 Task: Look for space in Songling, China from 12th June, 2023 to 15th June, 2023 for 2 adults in price range Rs.10000 to Rs.15000. Place can be entire place with 1  bedroom having 1 bed and 1 bathroom. Property type can be house, flat, guest house, hotel. Booking option can be shelf check-in. Required host language is Chinese (Simplified).
Action: Mouse moved to (621, 80)
Screenshot: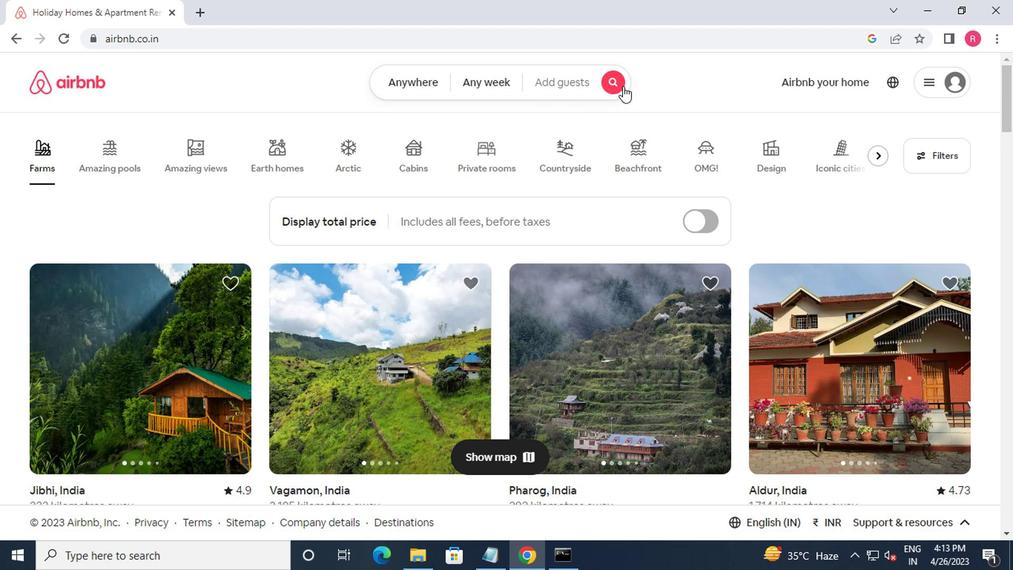 
Action: Mouse pressed left at (621, 80)
Screenshot: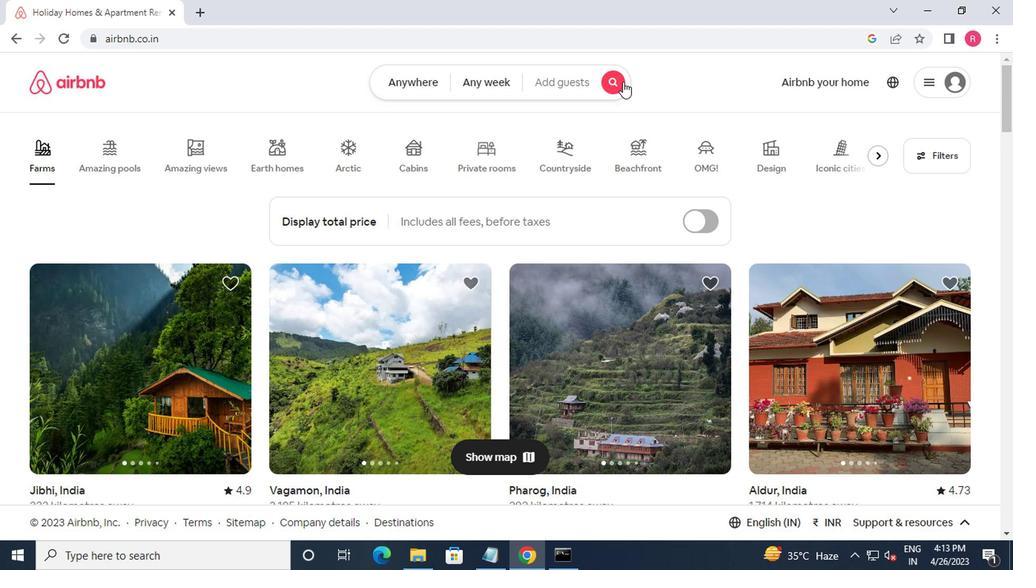 
Action: Mouse moved to (306, 150)
Screenshot: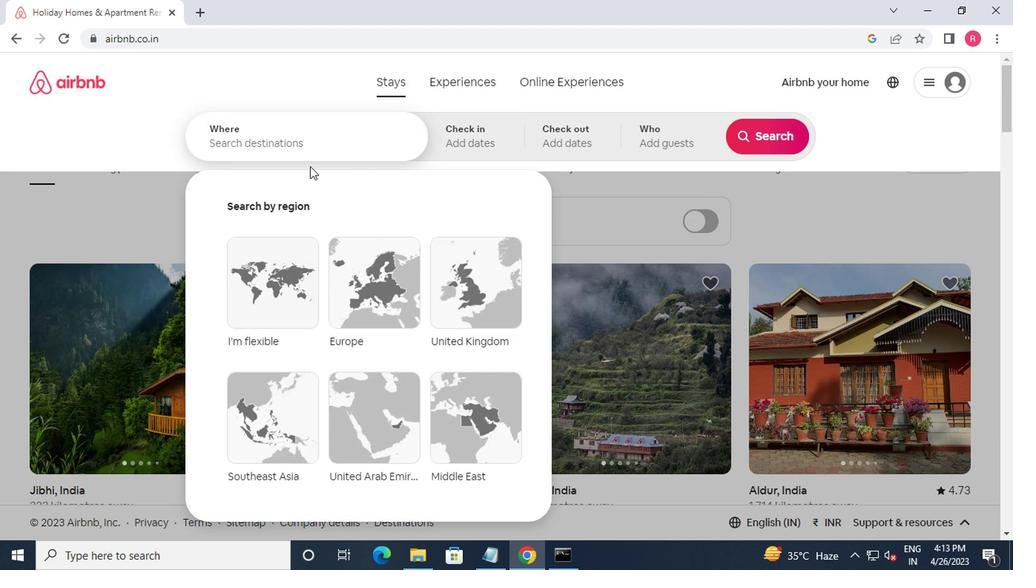 
Action: Mouse pressed left at (306, 150)
Screenshot: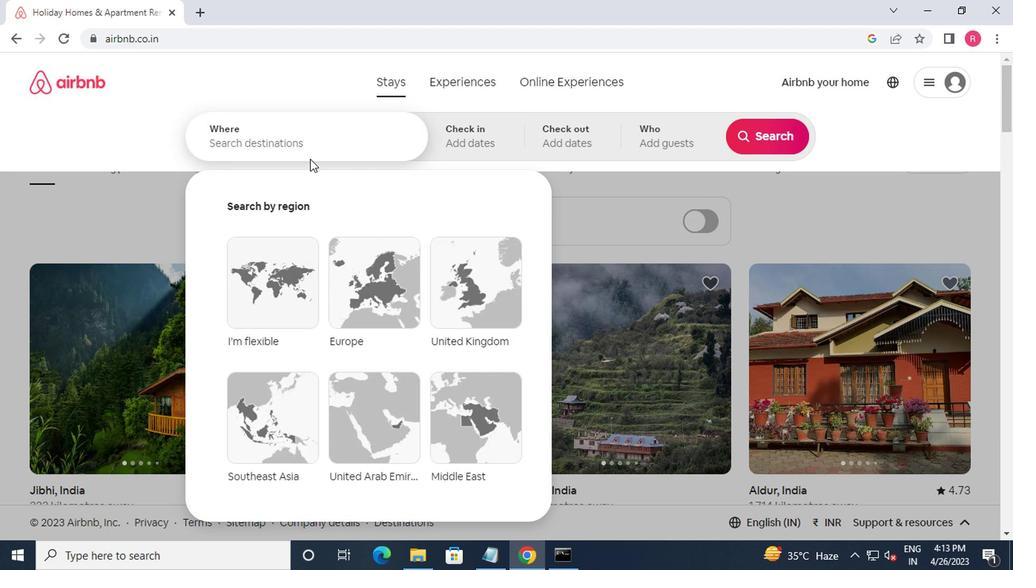 
Action: Mouse moved to (289, 129)
Screenshot: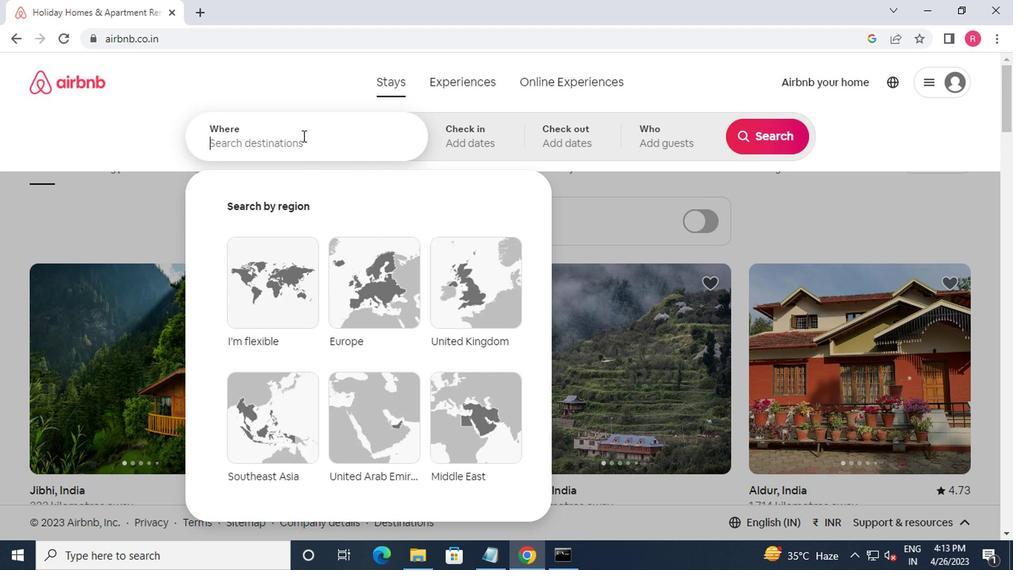 
Action: Key pressed songling,china<Key.enter>
Screenshot: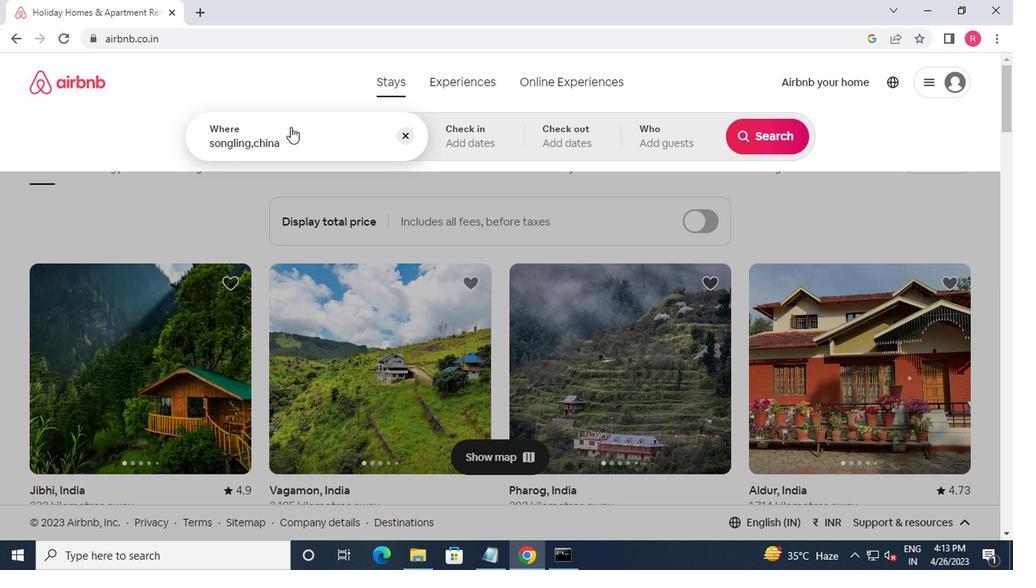 
Action: Mouse moved to (750, 259)
Screenshot: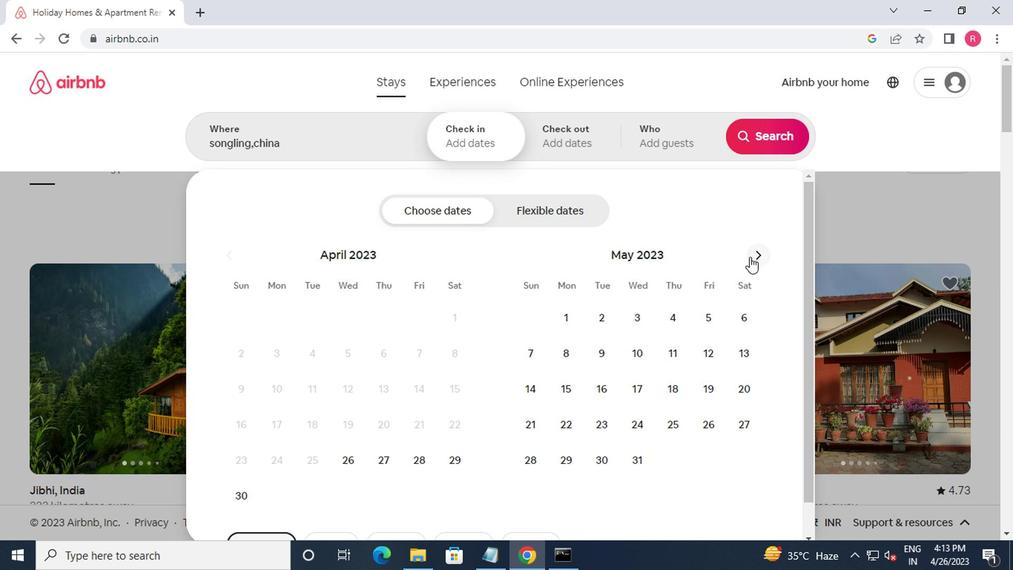 
Action: Mouse pressed left at (750, 259)
Screenshot: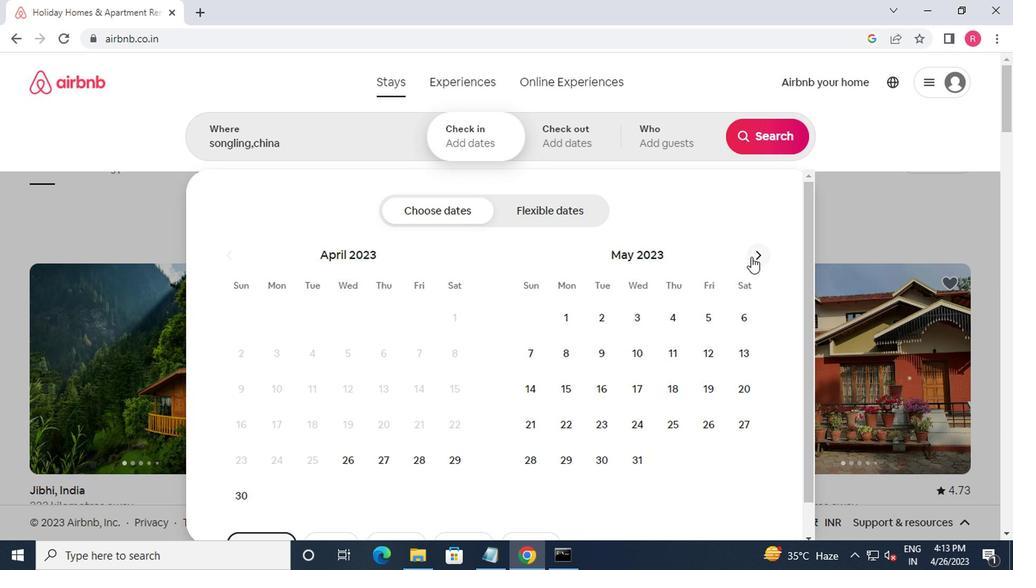 
Action: Mouse moved to (578, 390)
Screenshot: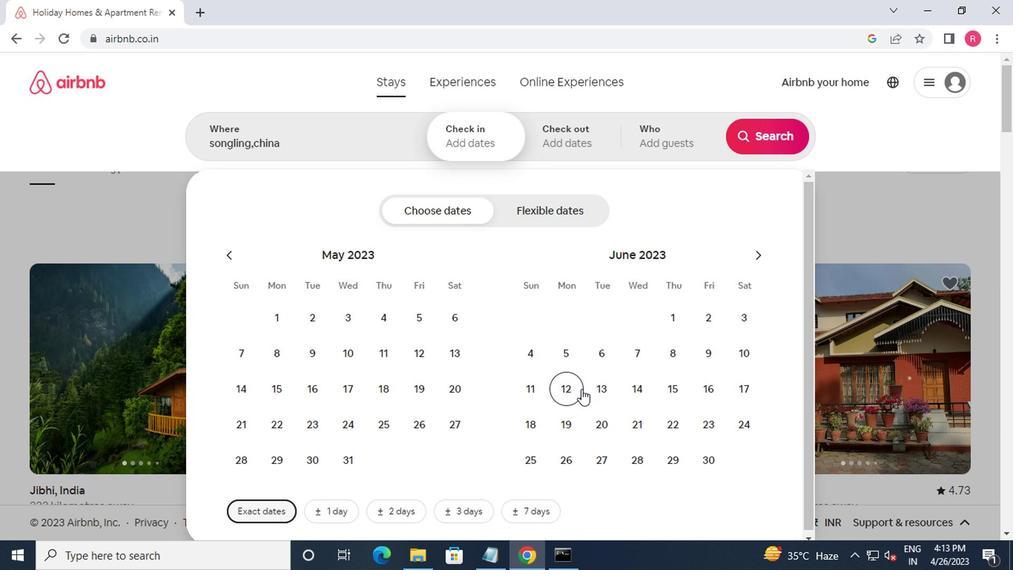 
Action: Mouse pressed left at (578, 390)
Screenshot: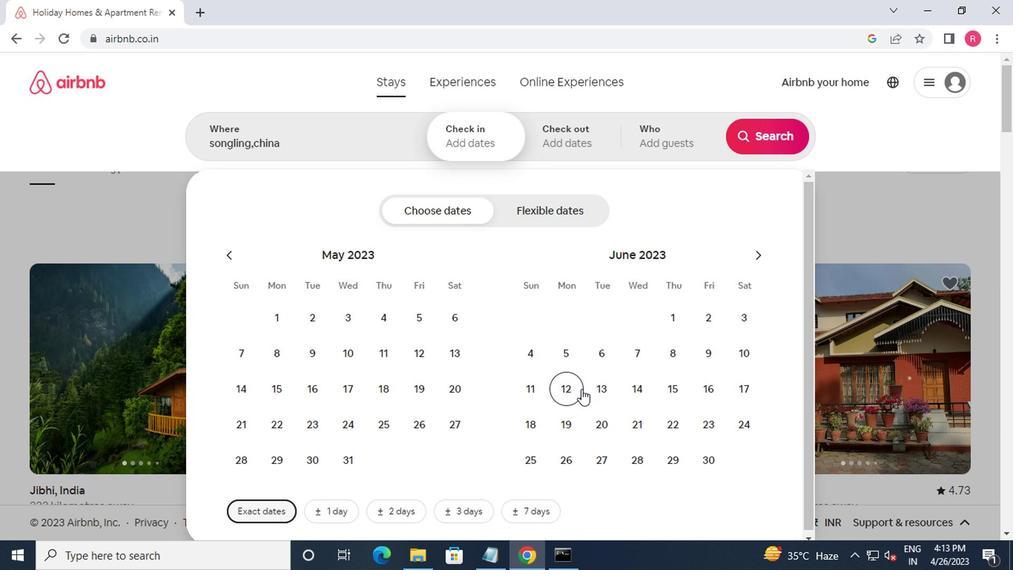 
Action: Mouse moved to (668, 390)
Screenshot: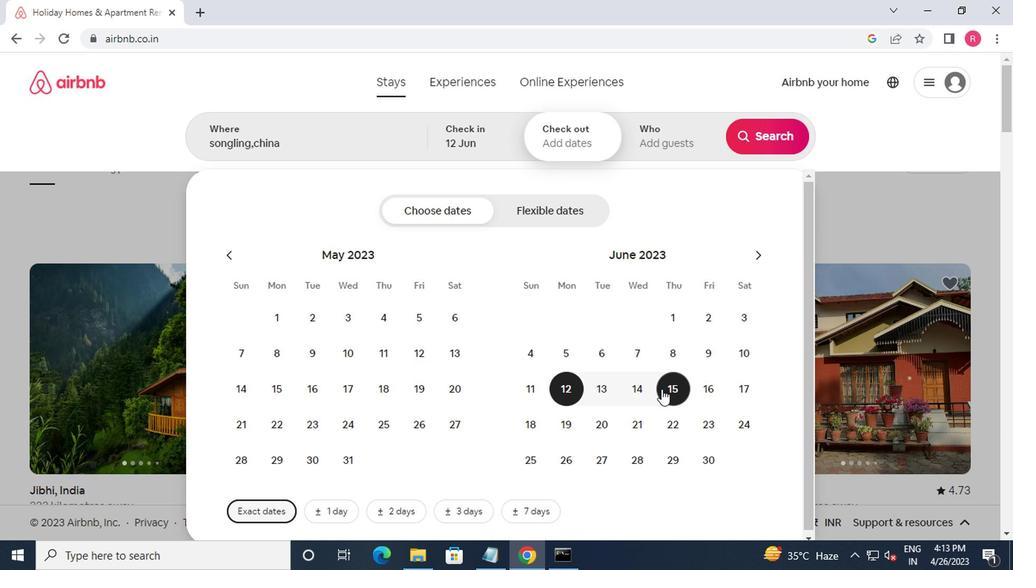 
Action: Mouse pressed left at (668, 390)
Screenshot: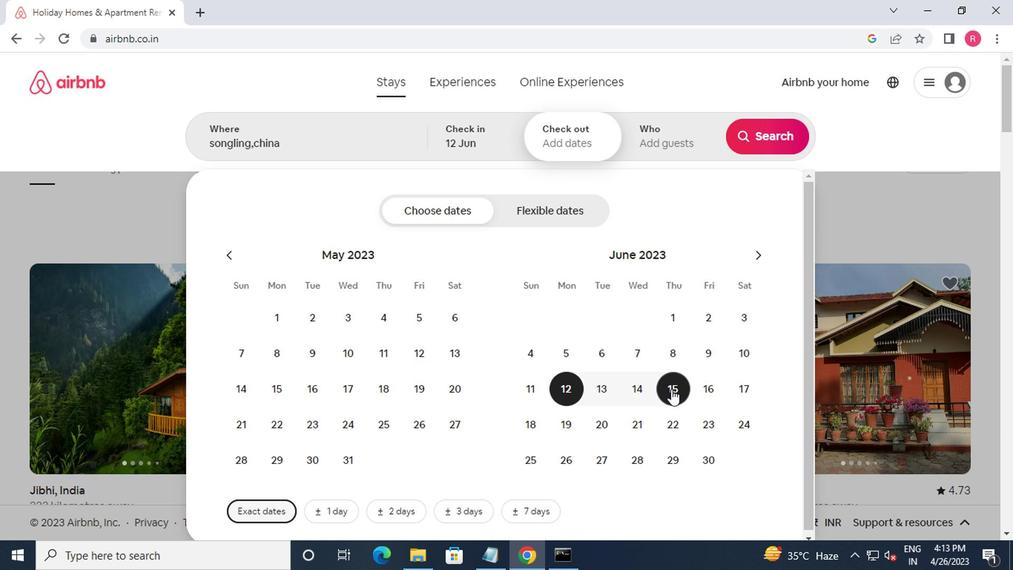 
Action: Mouse moved to (657, 144)
Screenshot: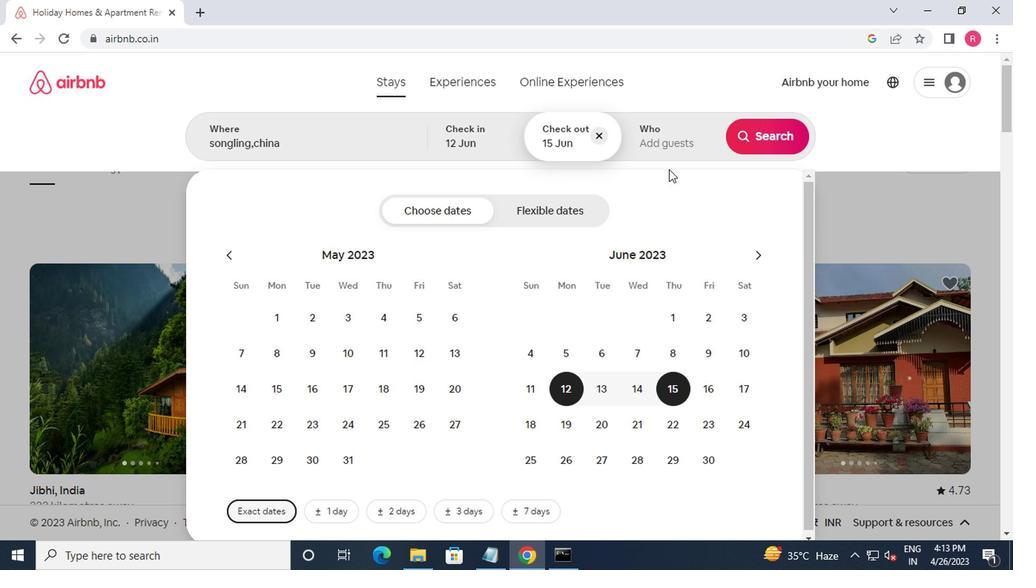 
Action: Mouse pressed left at (657, 144)
Screenshot: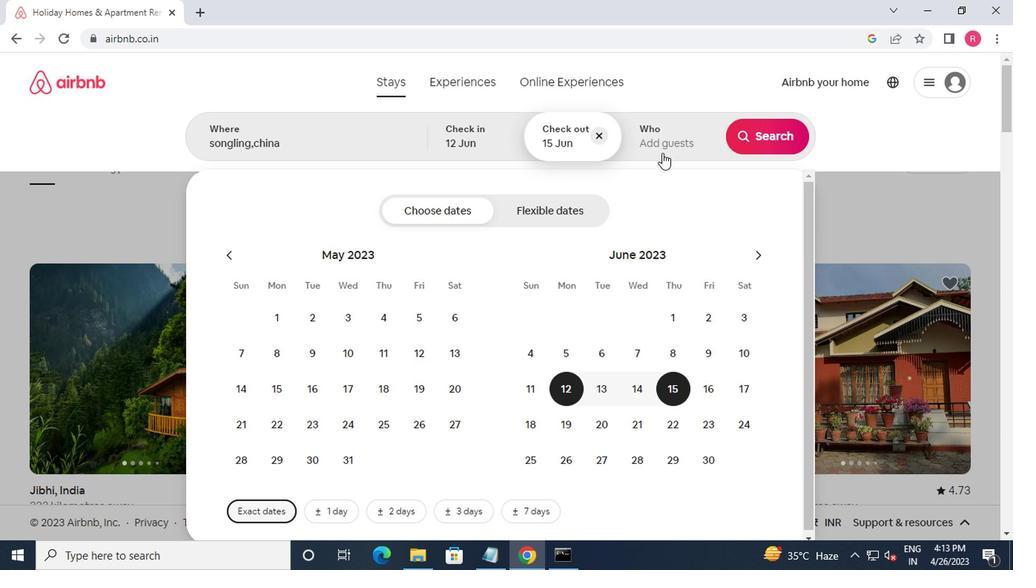 
Action: Mouse moved to (762, 211)
Screenshot: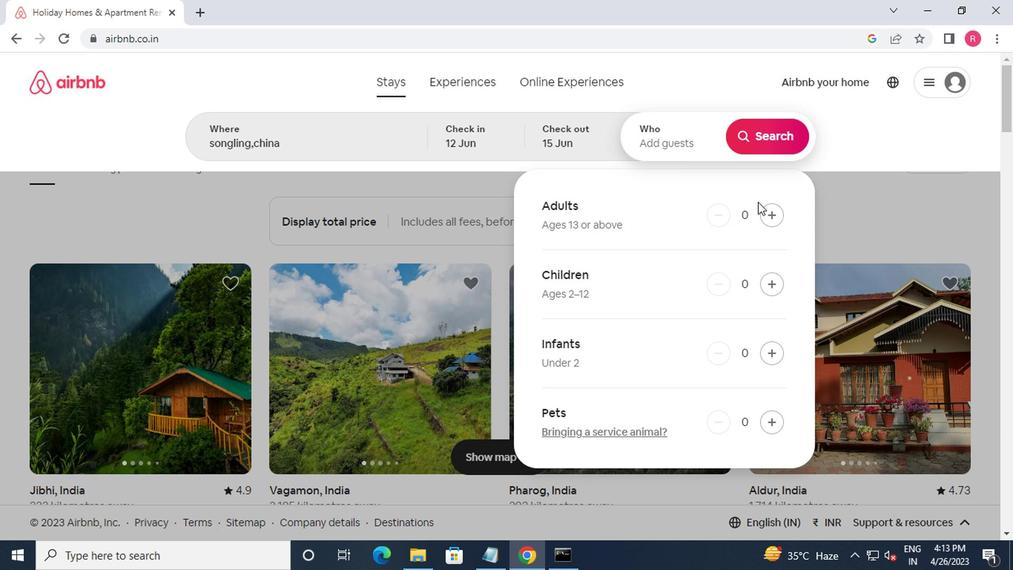 
Action: Mouse pressed left at (762, 211)
Screenshot: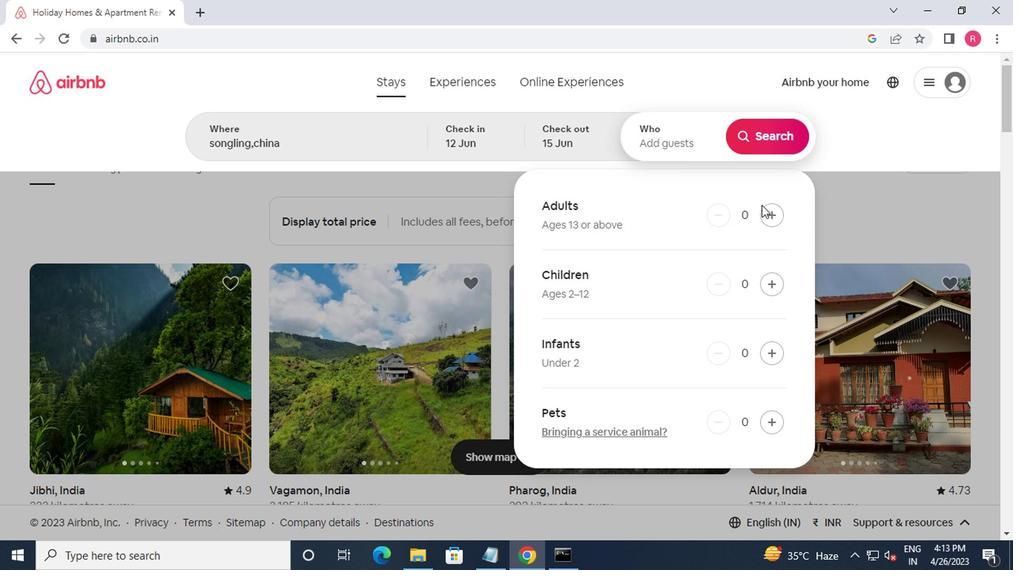 
Action: Mouse moved to (763, 215)
Screenshot: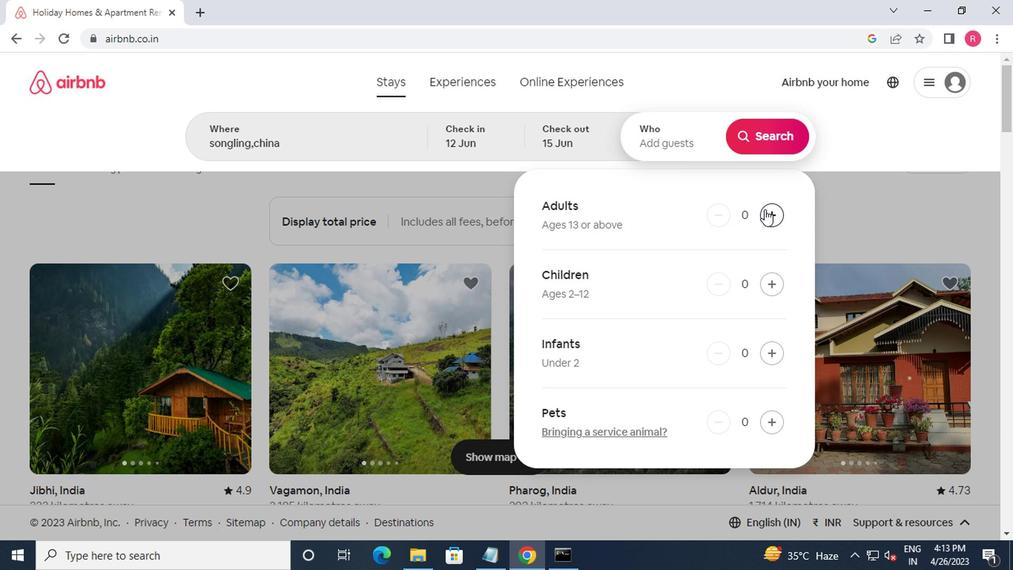 
Action: Mouse pressed left at (763, 215)
Screenshot: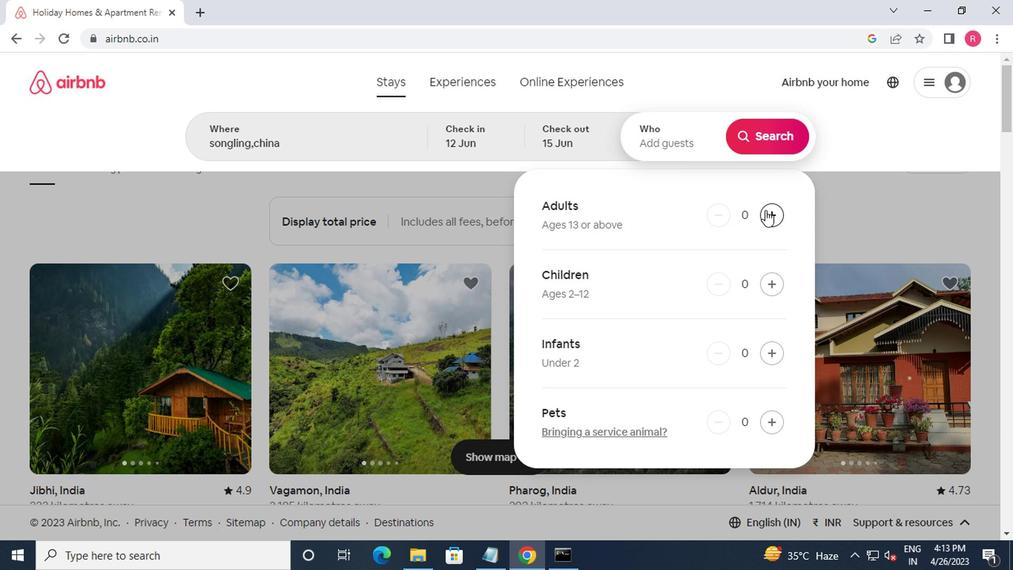 
Action: Mouse moved to (754, 150)
Screenshot: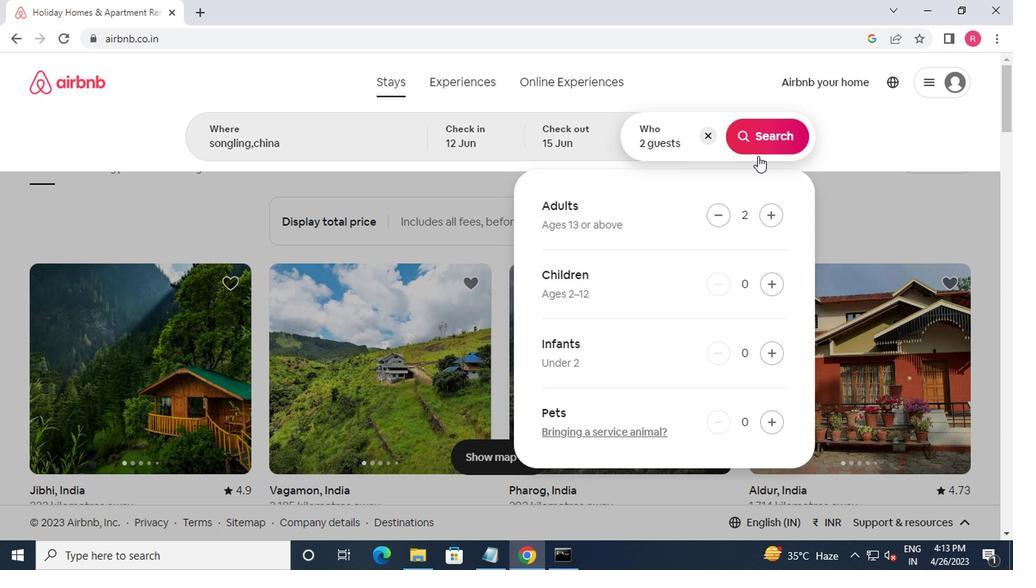 
Action: Mouse pressed left at (754, 150)
Screenshot: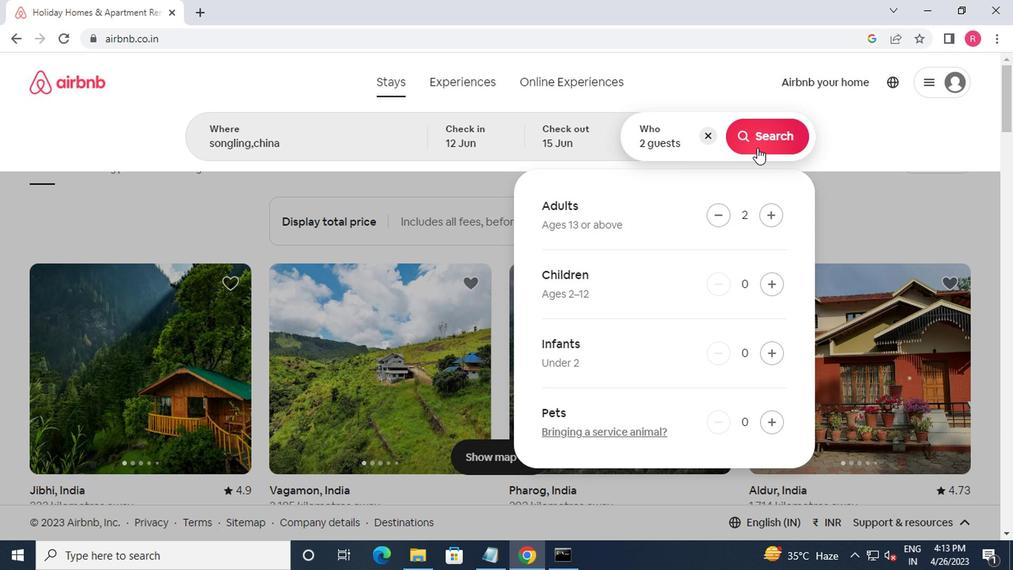 
Action: Mouse moved to (954, 144)
Screenshot: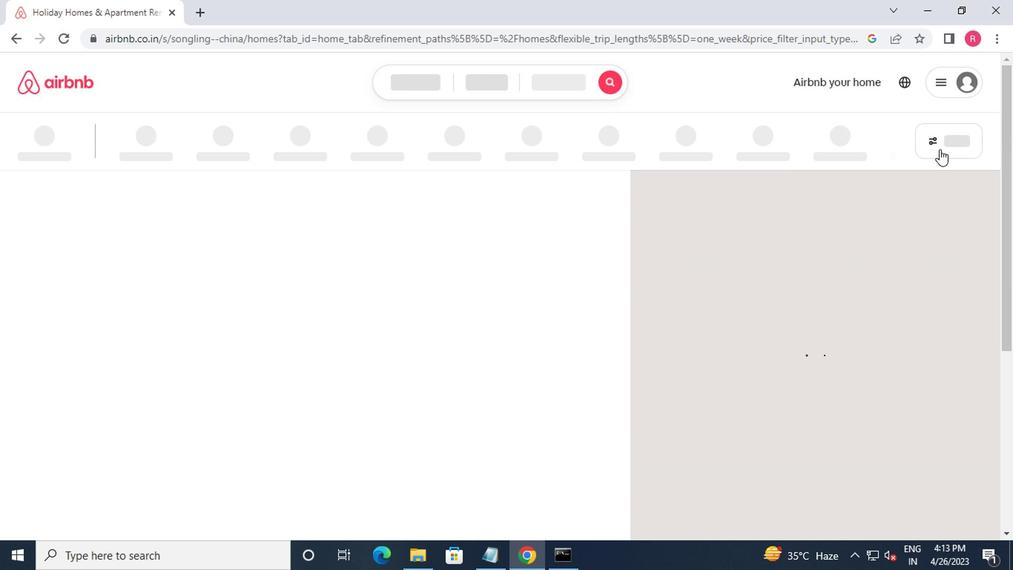 
Action: Mouse pressed left at (954, 144)
Screenshot: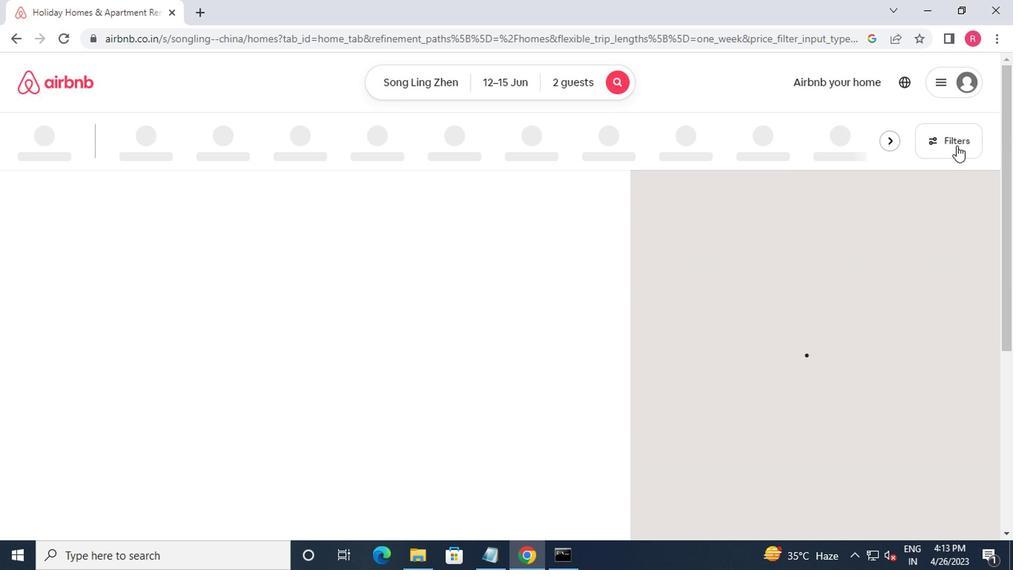 
Action: Mouse moved to (308, 235)
Screenshot: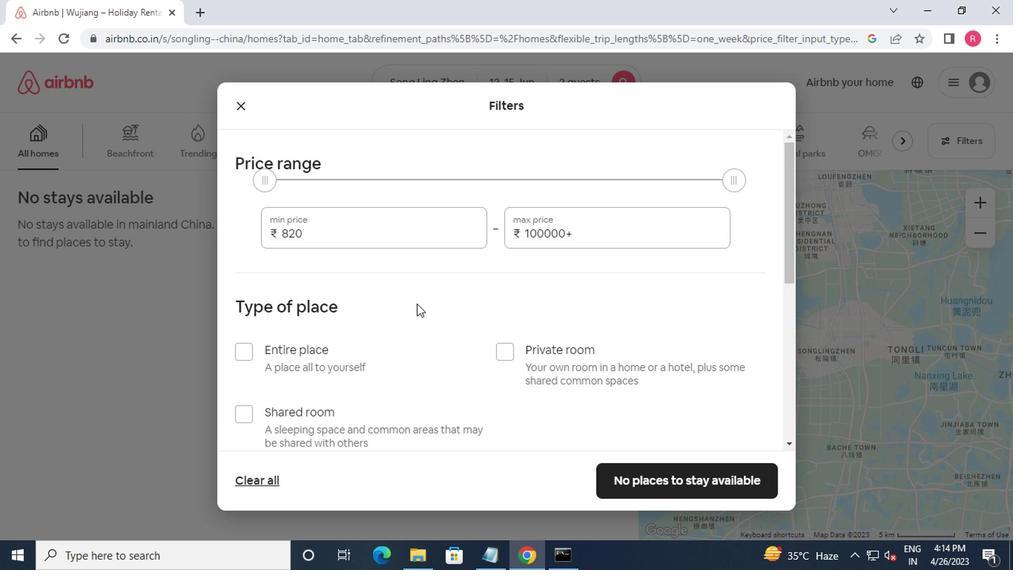 
Action: Mouse pressed left at (308, 235)
Screenshot: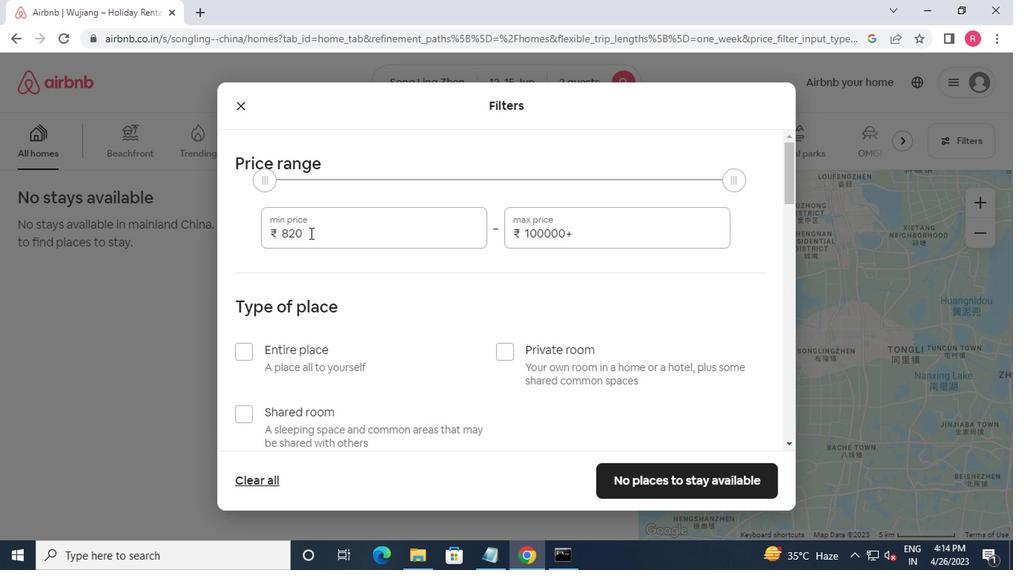 
Action: Mouse moved to (308, 233)
Screenshot: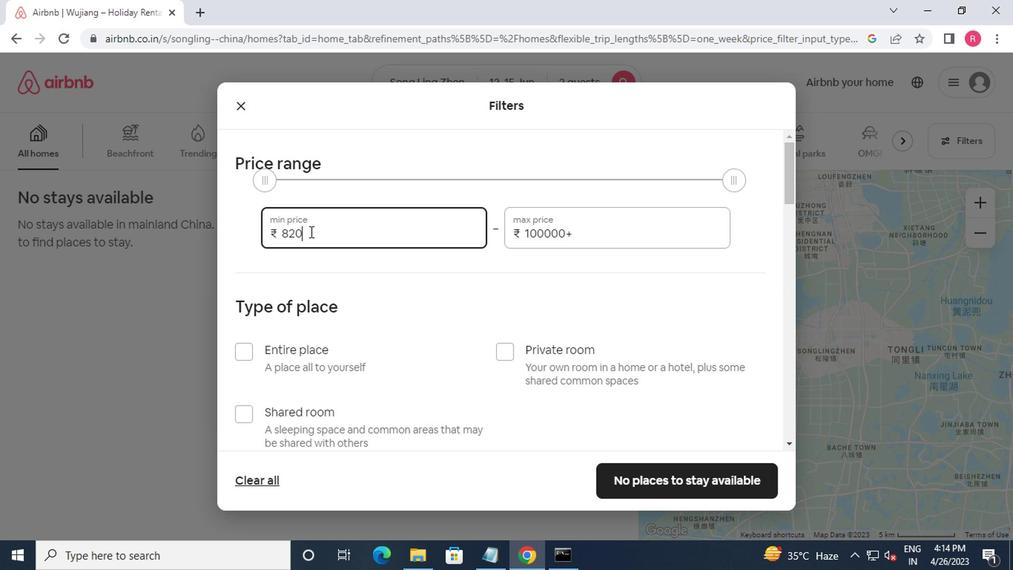
Action: Key pressed <Key.backspace><Key.backspace><Key.backspace><Key.backspace>10000<Key.tab>15000
Screenshot: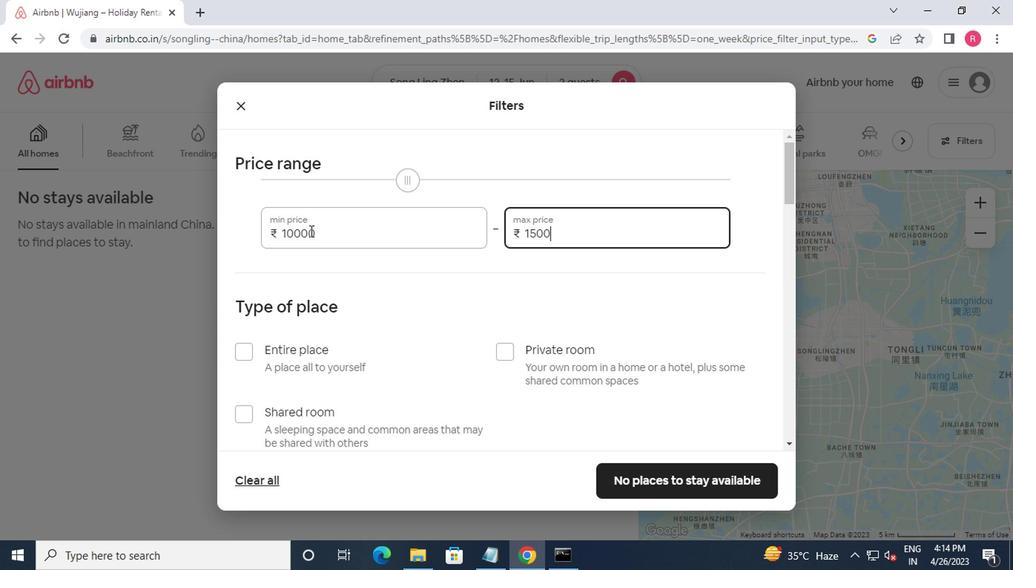 
Action: Mouse moved to (321, 290)
Screenshot: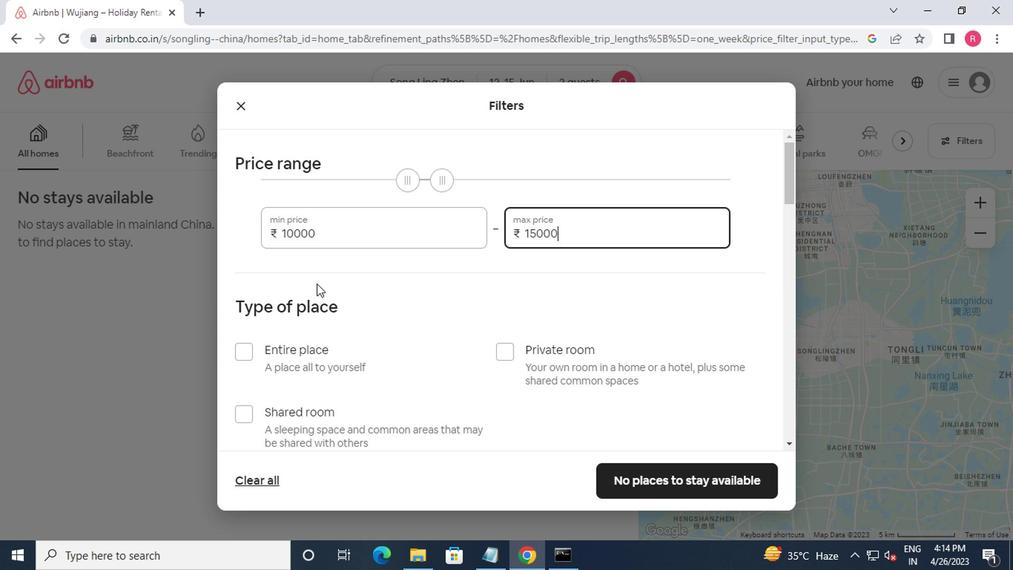 
Action: Mouse scrolled (321, 289) with delta (0, -1)
Screenshot: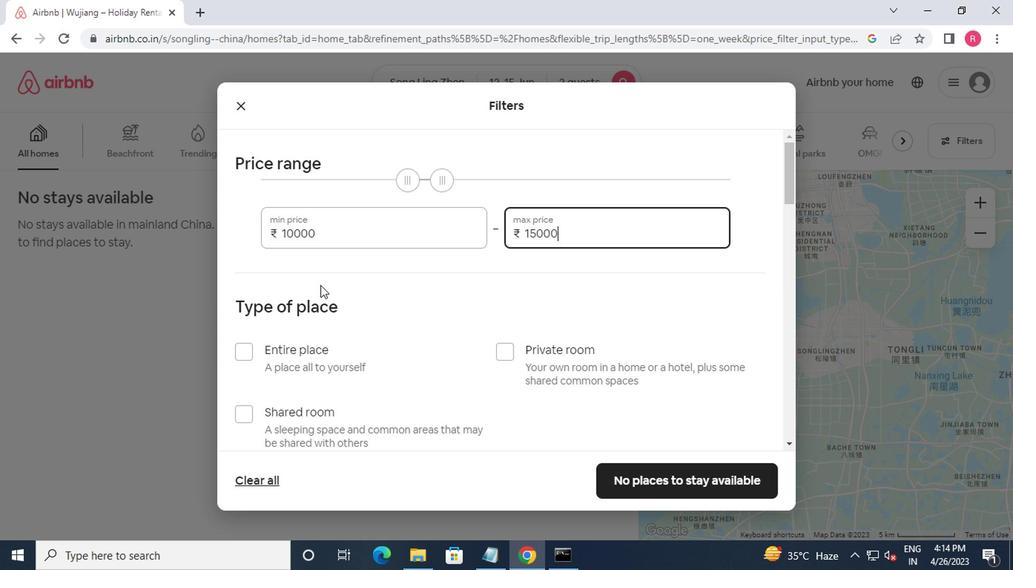 
Action: Mouse moved to (243, 285)
Screenshot: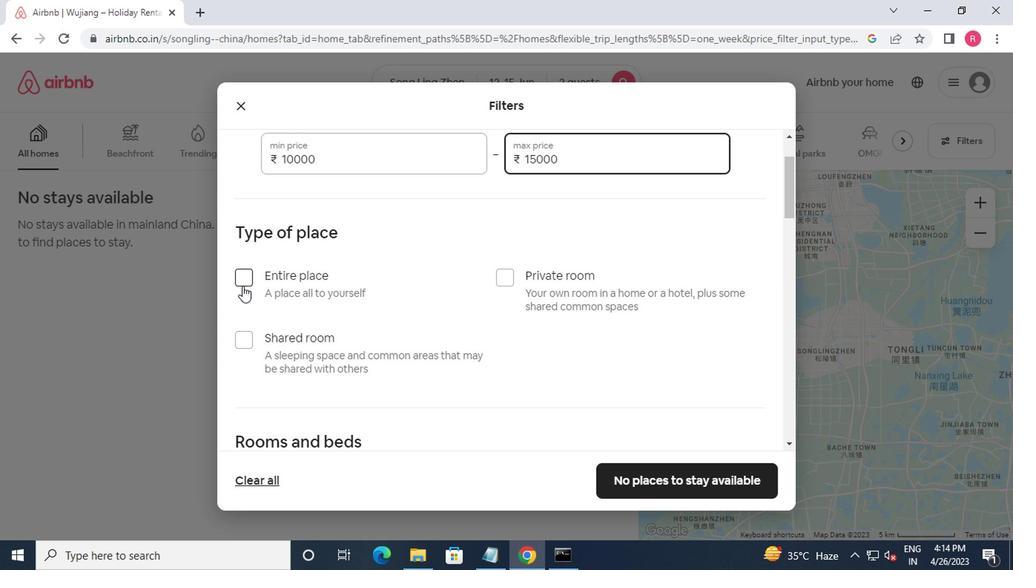 
Action: Mouse pressed left at (243, 285)
Screenshot: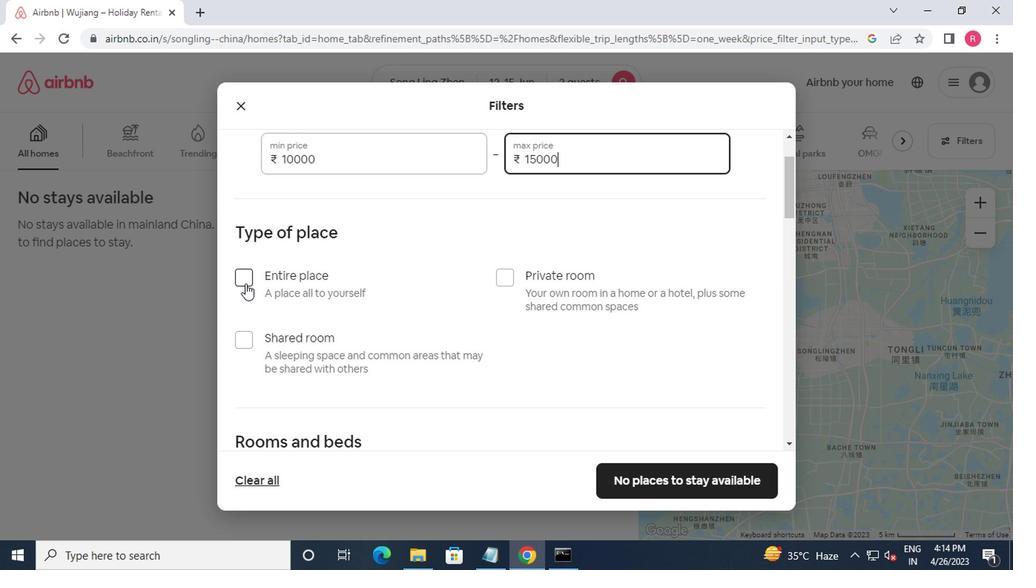 
Action: Mouse moved to (250, 288)
Screenshot: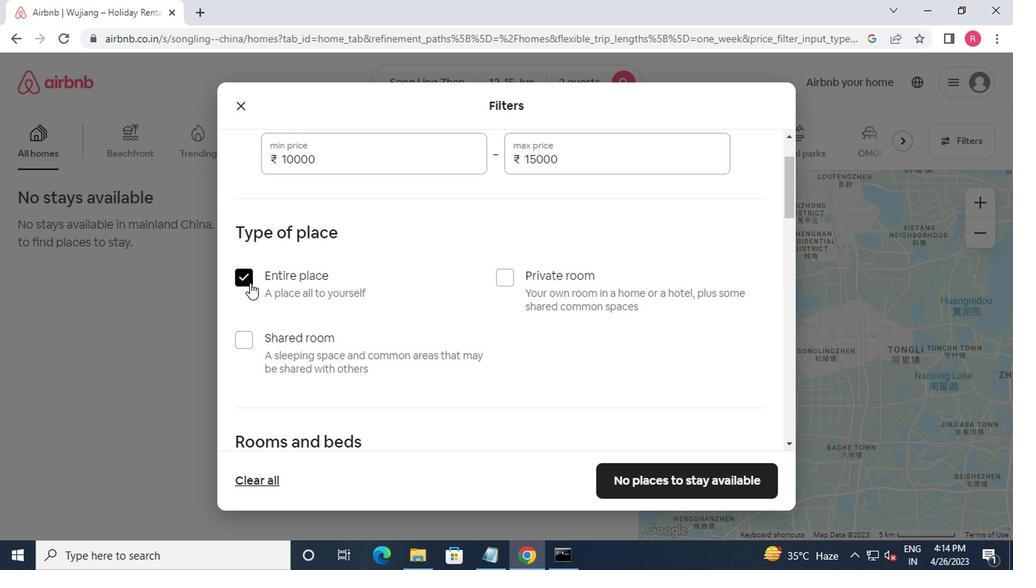 
Action: Mouse scrolled (250, 287) with delta (0, -1)
Screenshot: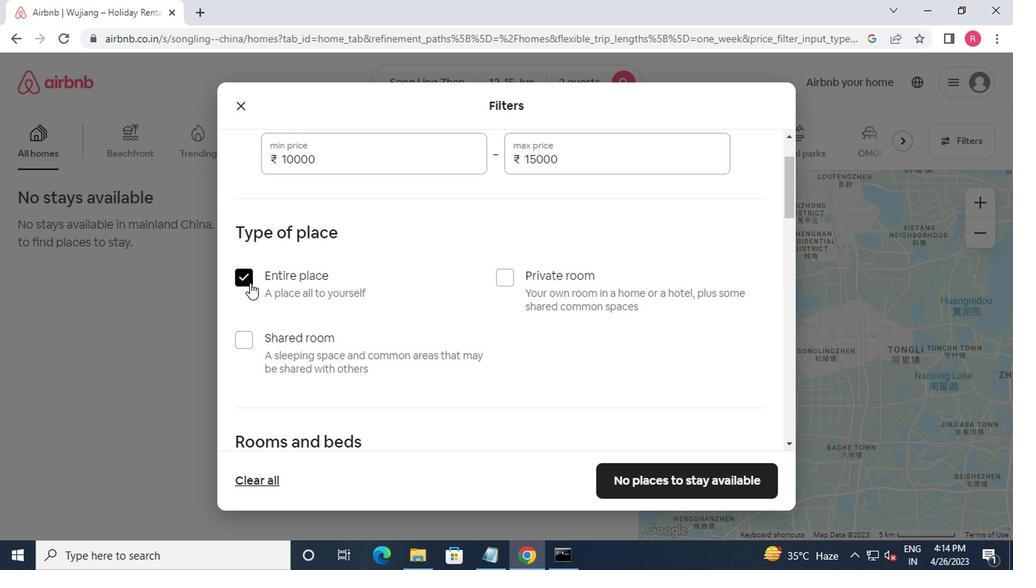 
Action: Mouse moved to (256, 297)
Screenshot: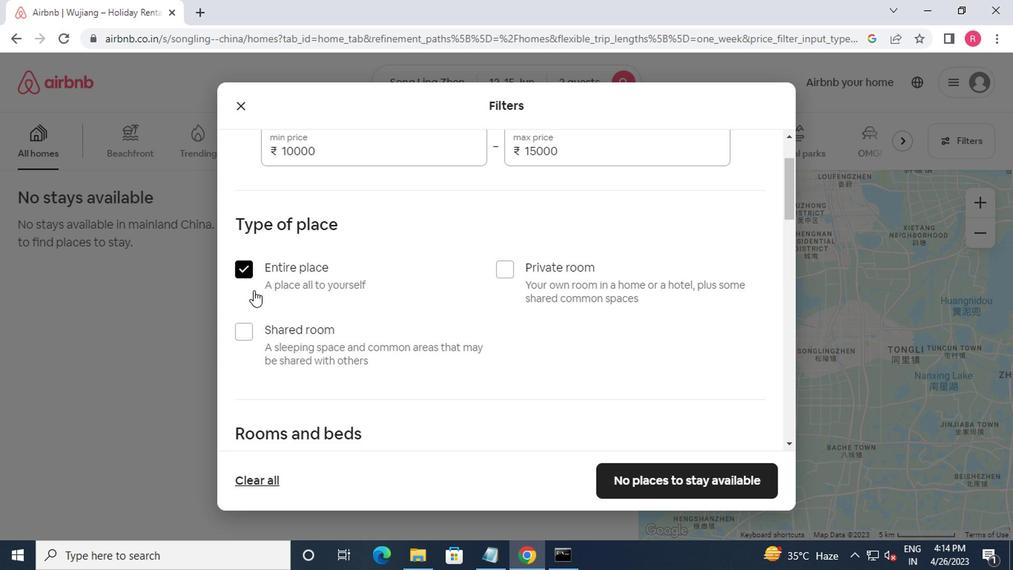 
Action: Mouse scrolled (256, 296) with delta (0, -1)
Screenshot: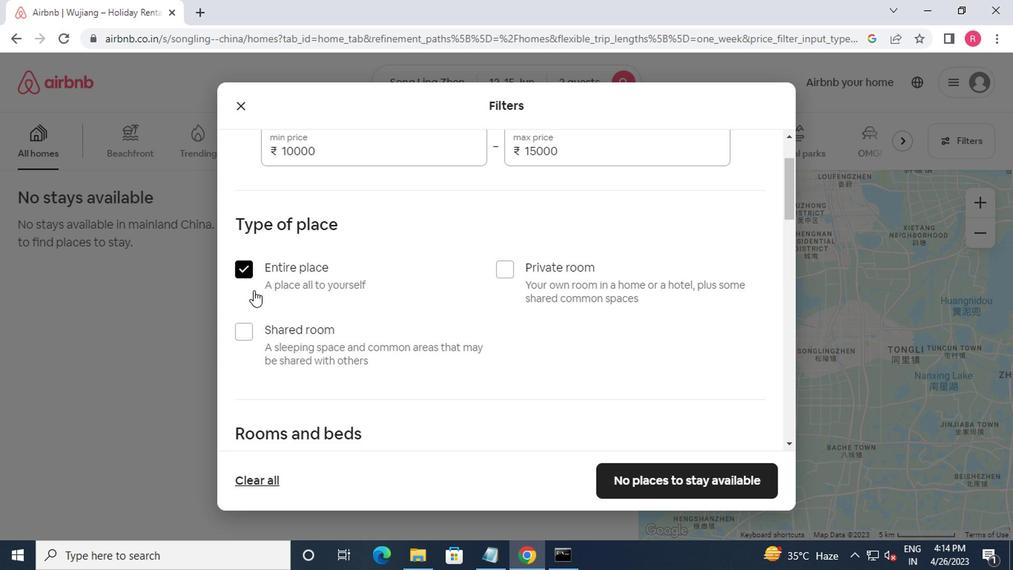 
Action: Mouse moved to (260, 299)
Screenshot: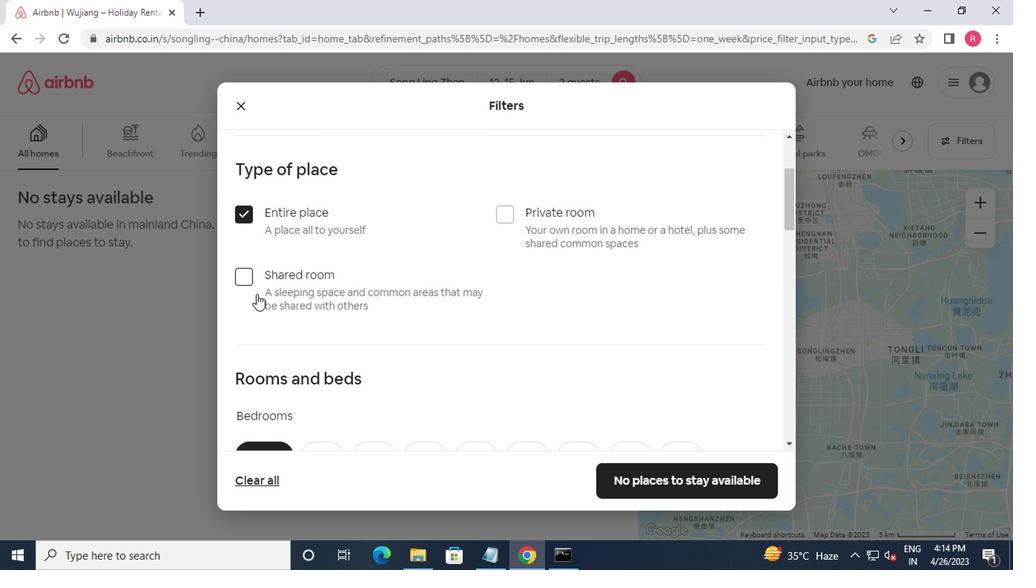 
Action: Mouse scrolled (260, 298) with delta (0, -1)
Screenshot: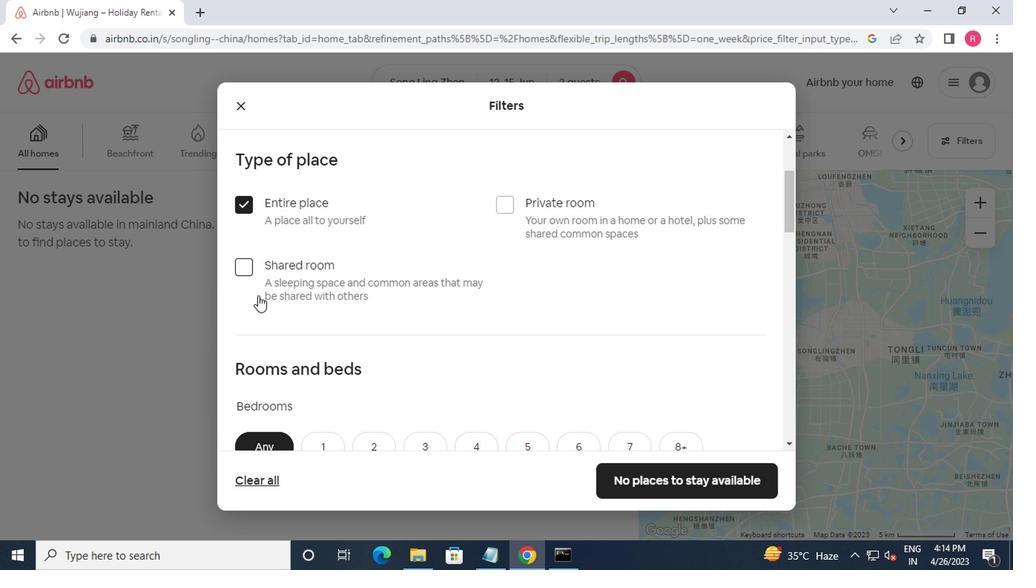 
Action: Mouse moved to (308, 300)
Screenshot: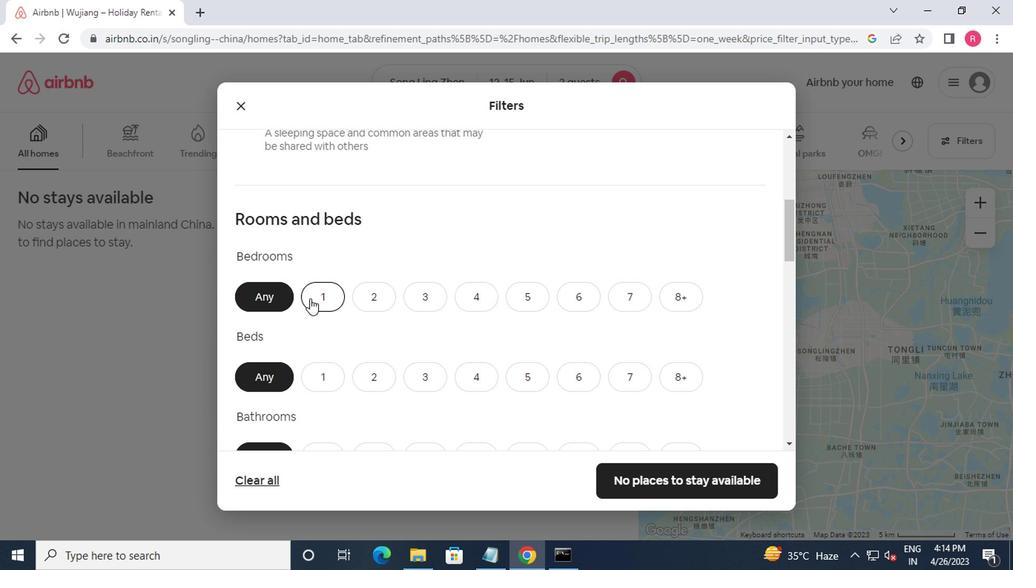 
Action: Mouse pressed left at (308, 300)
Screenshot: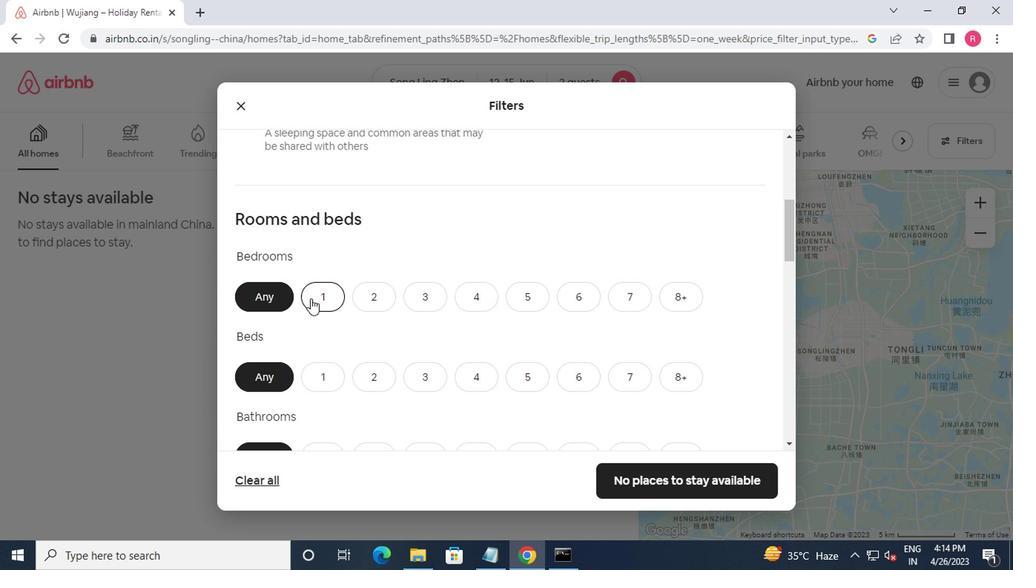 
Action: Mouse moved to (324, 374)
Screenshot: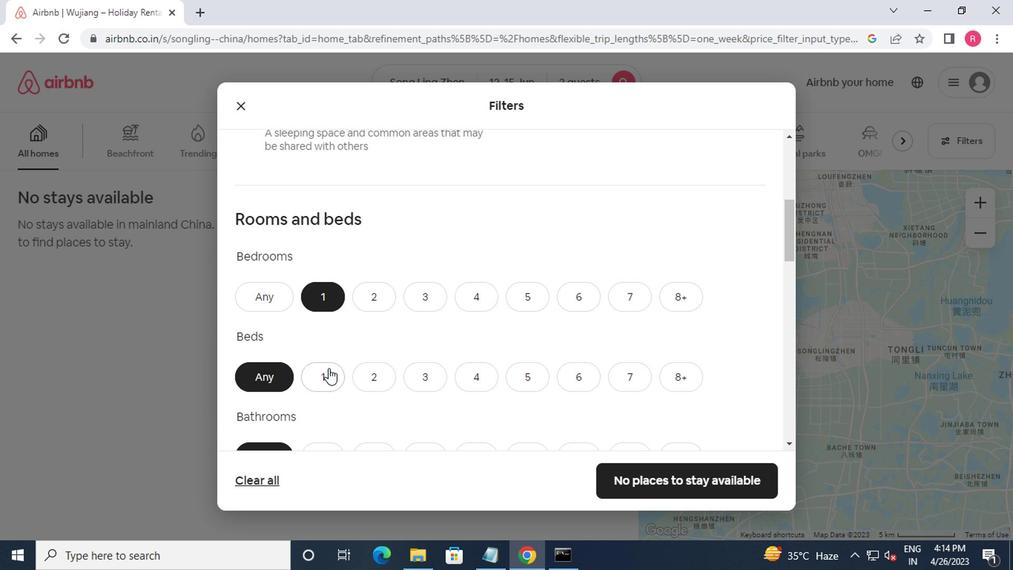 
Action: Mouse pressed left at (324, 374)
Screenshot: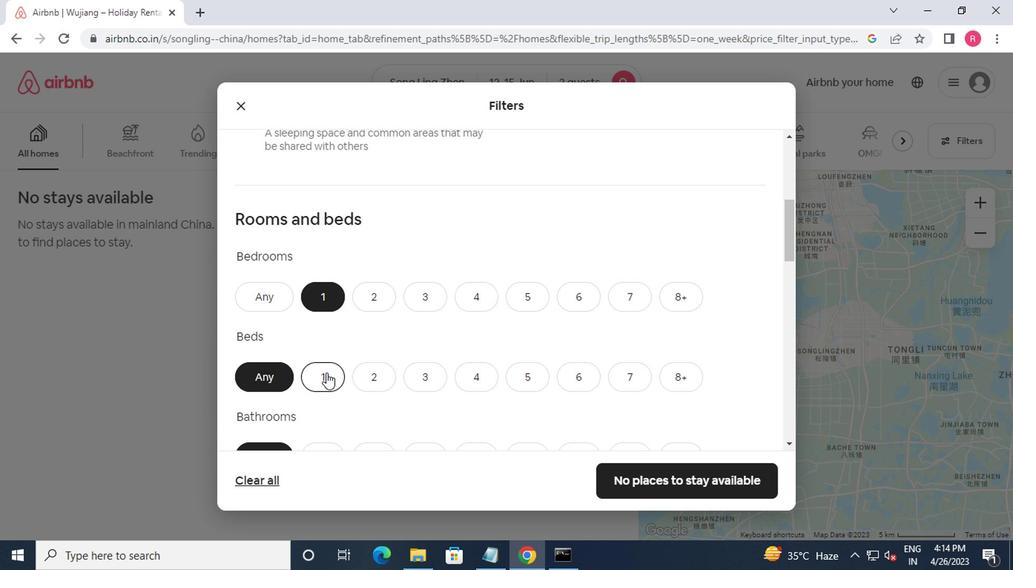 
Action: Mouse moved to (469, 209)
Screenshot: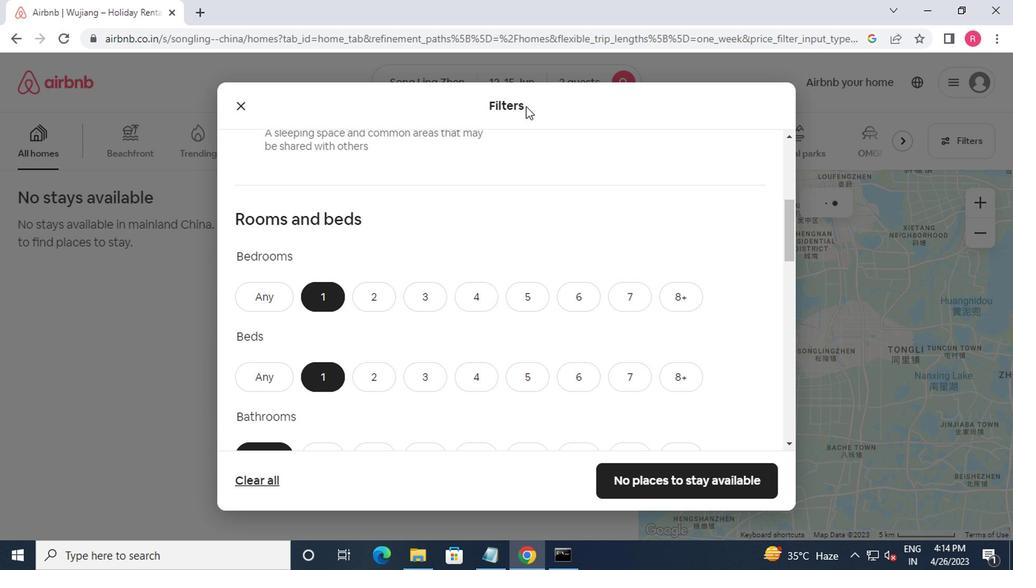 
Action: Mouse scrolled (469, 208) with delta (0, -1)
Screenshot: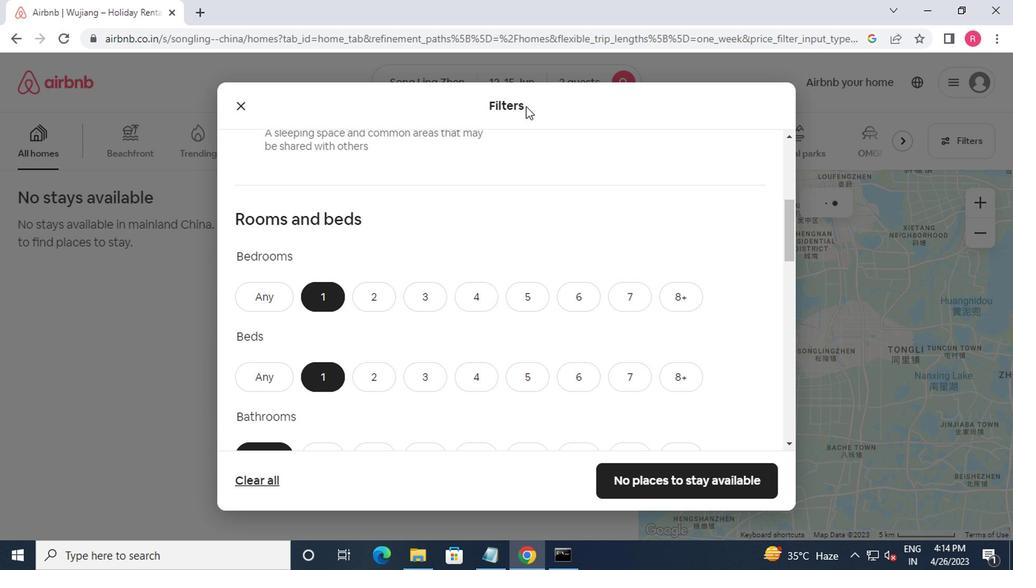 
Action: Mouse moved to (478, 266)
Screenshot: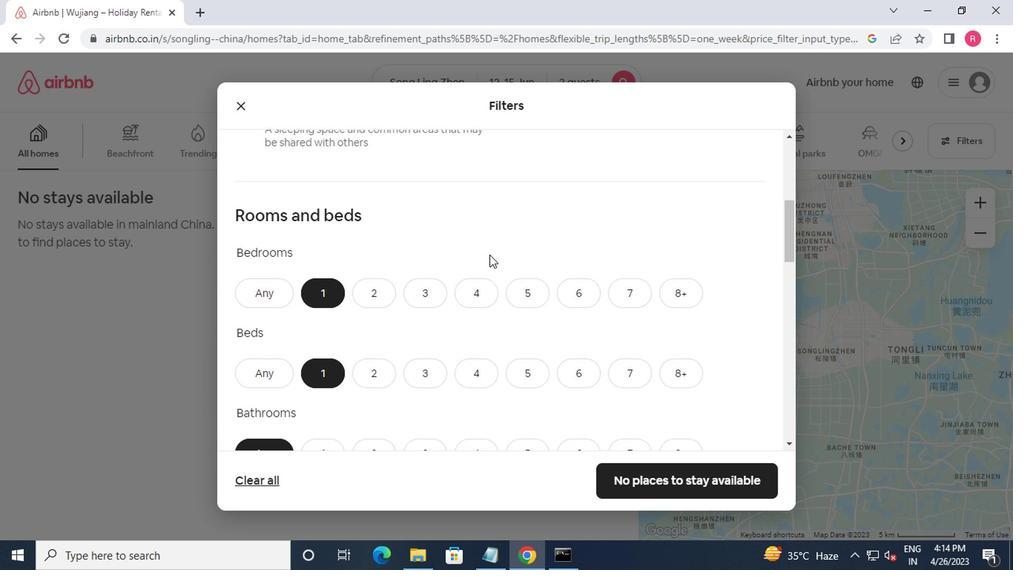 
Action: Mouse scrolled (478, 265) with delta (0, -1)
Screenshot: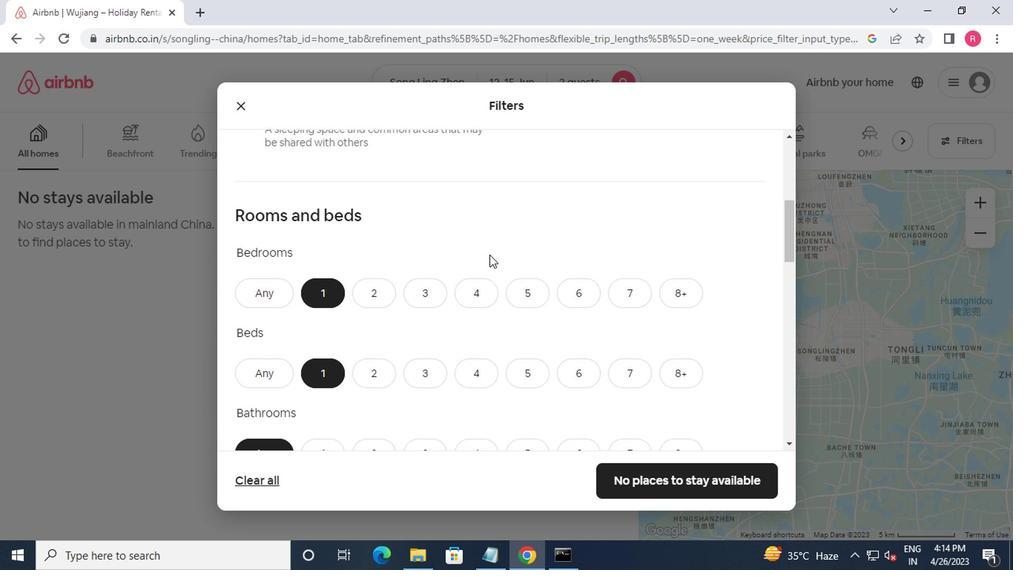 
Action: Mouse moved to (327, 310)
Screenshot: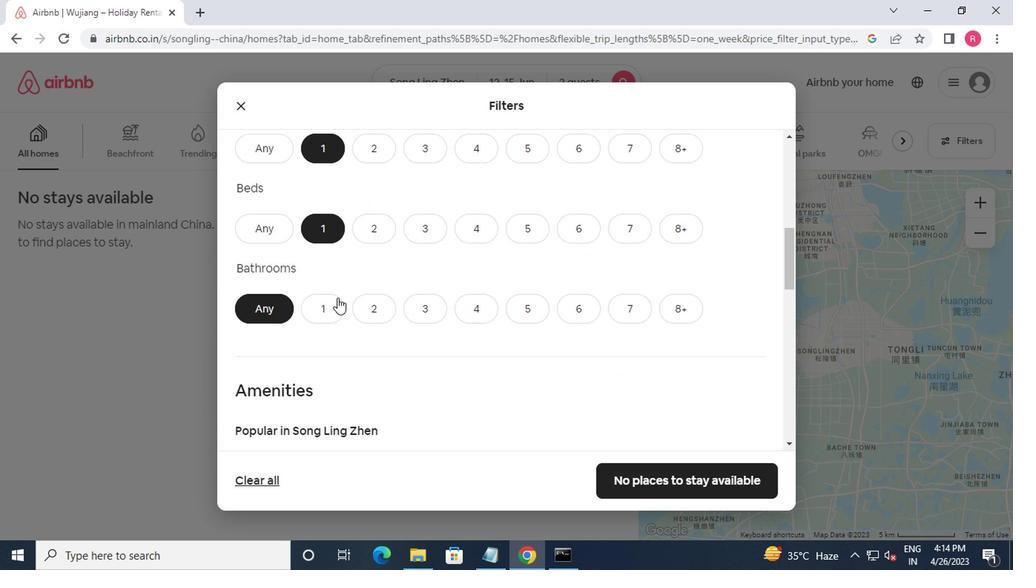 
Action: Mouse pressed left at (327, 310)
Screenshot: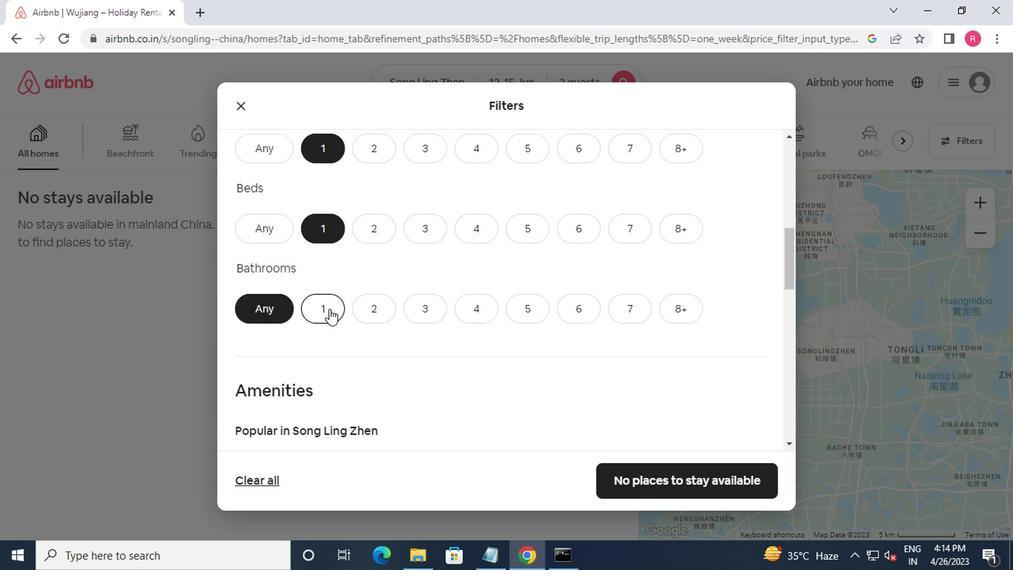 
Action: Mouse moved to (370, 301)
Screenshot: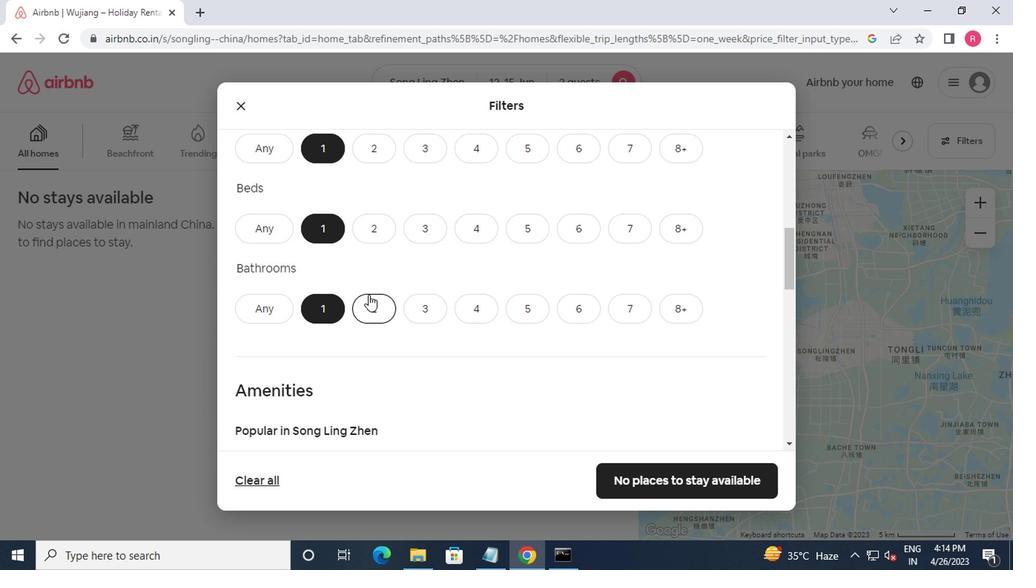 
Action: Mouse scrolled (370, 300) with delta (0, -1)
Screenshot: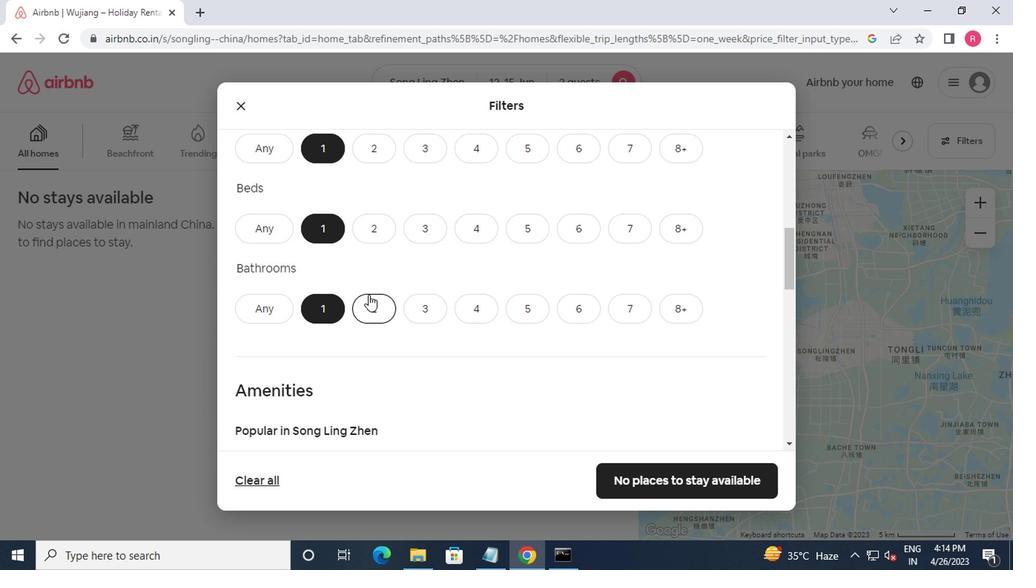 
Action: Mouse moved to (372, 302)
Screenshot: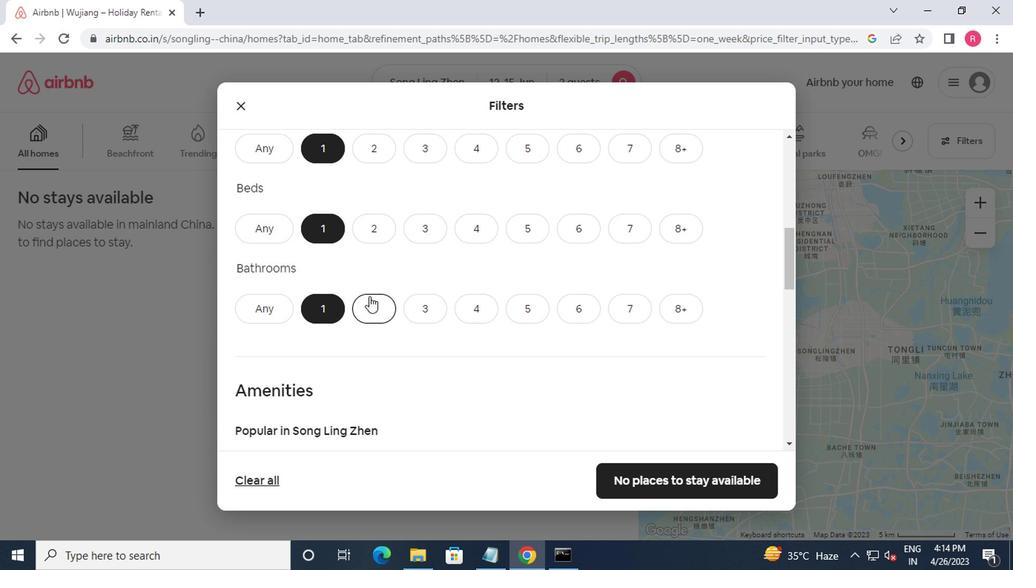
Action: Mouse scrolled (372, 301) with delta (0, 0)
Screenshot: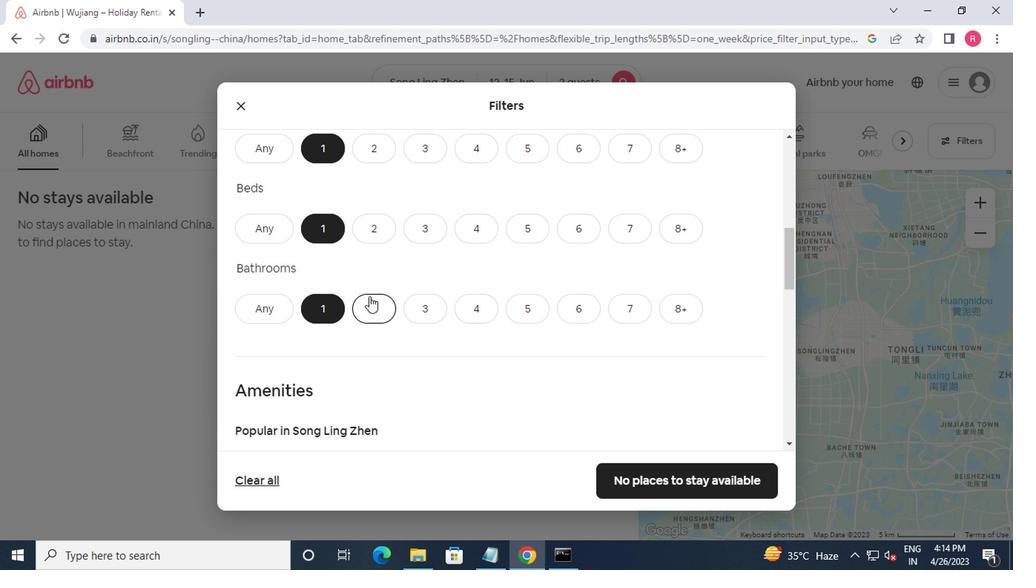 
Action: Mouse moved to (372, 303)
Screenshot: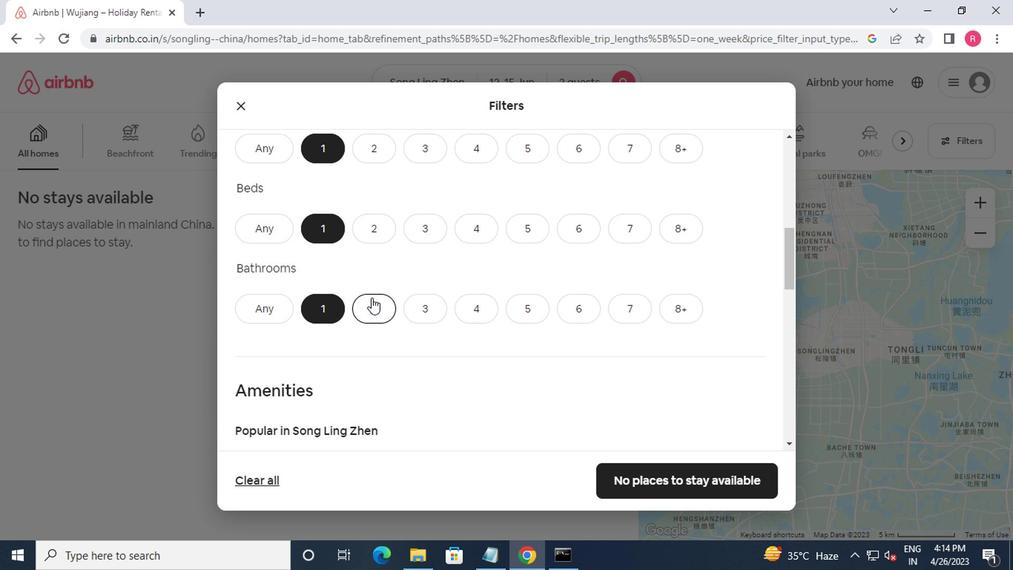 
Action: Mouse scrolled (372, 302) with delta (0, -1)
Screenshot: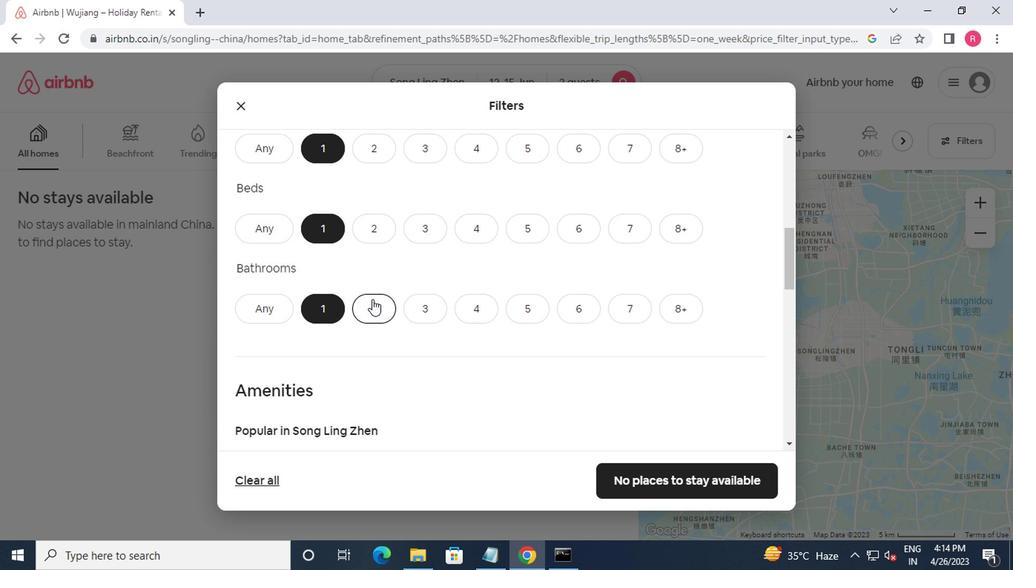 
Action: Mouse moved to (479, 321)
Screenshot: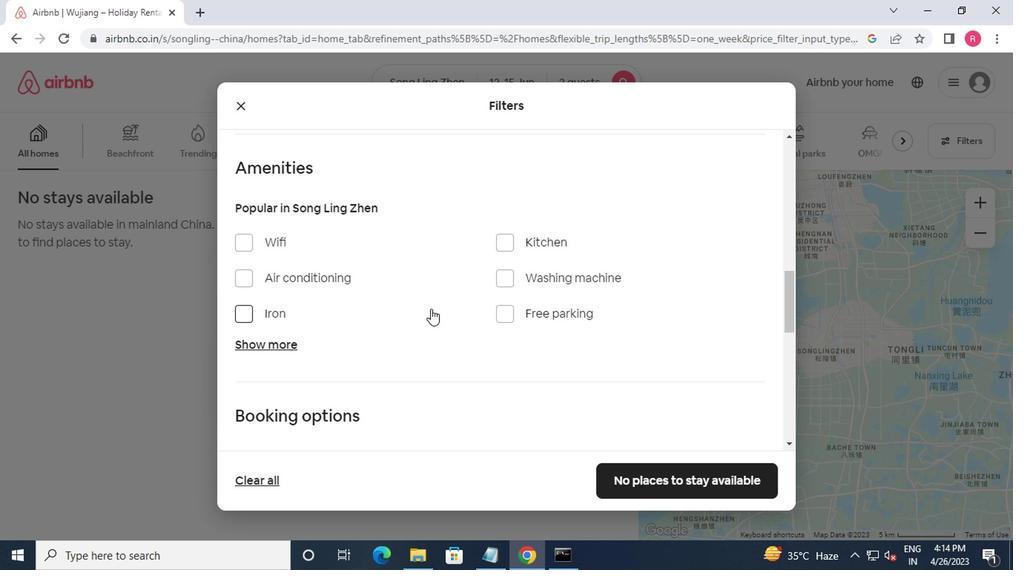 
Action: Mouse scrolled (479, 320) with delta (0, -1)
Screenshot: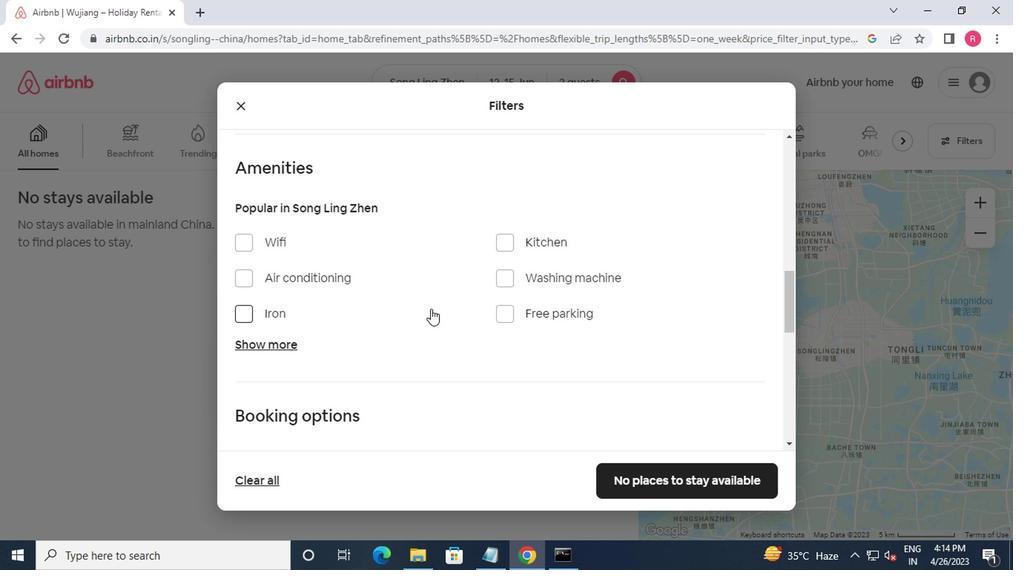 
Action: Mouse moved to (482, 322)
Screenshot: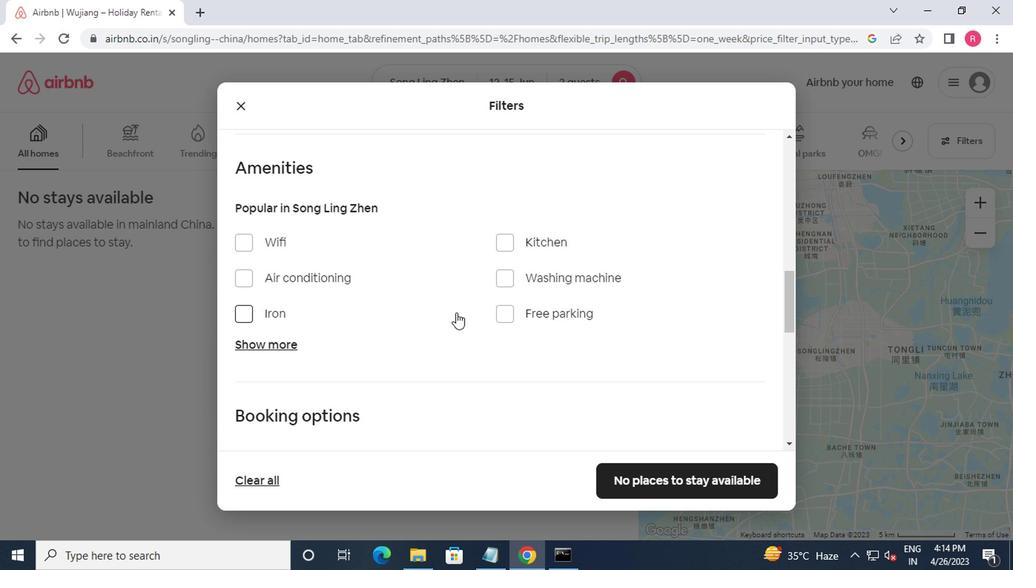 
Action: Mouse scrolled (482, 321) with delta (0, 0)
Screenshot: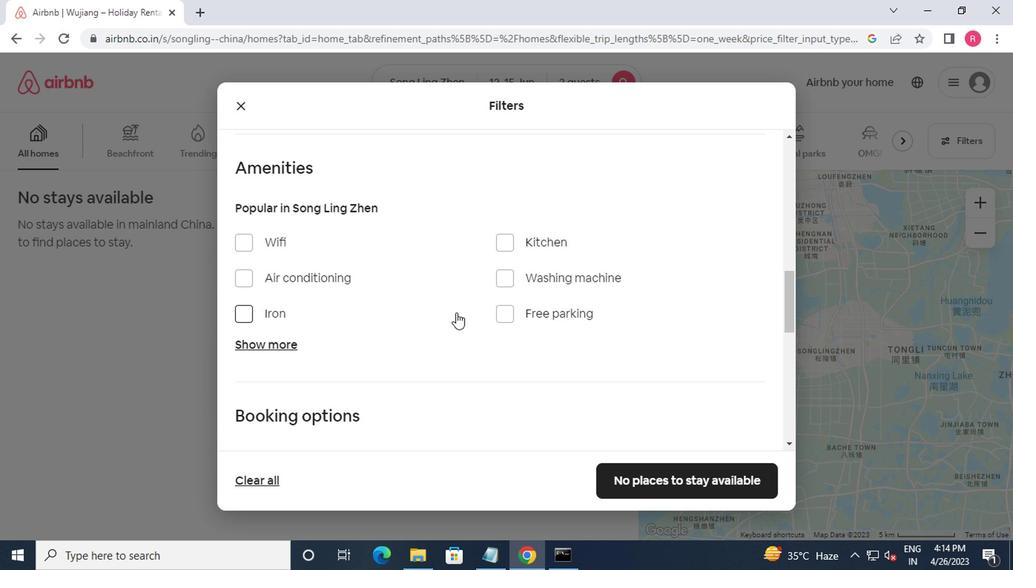 
Action: Mouse moved to (492, 324)
Screenshot: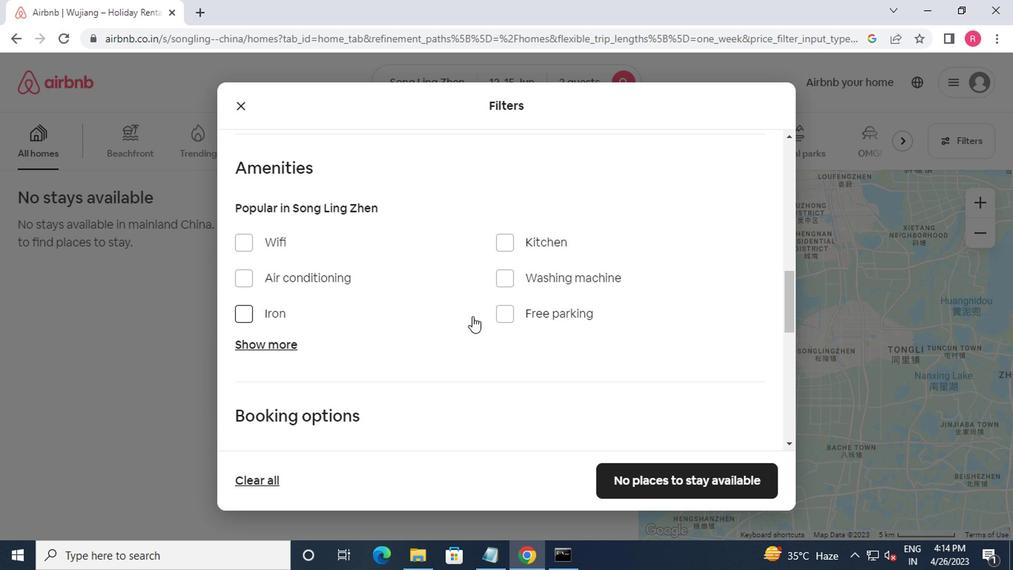 
Action: Mouse scrolled (492, 323) with delta (0, 0)
Screenshot: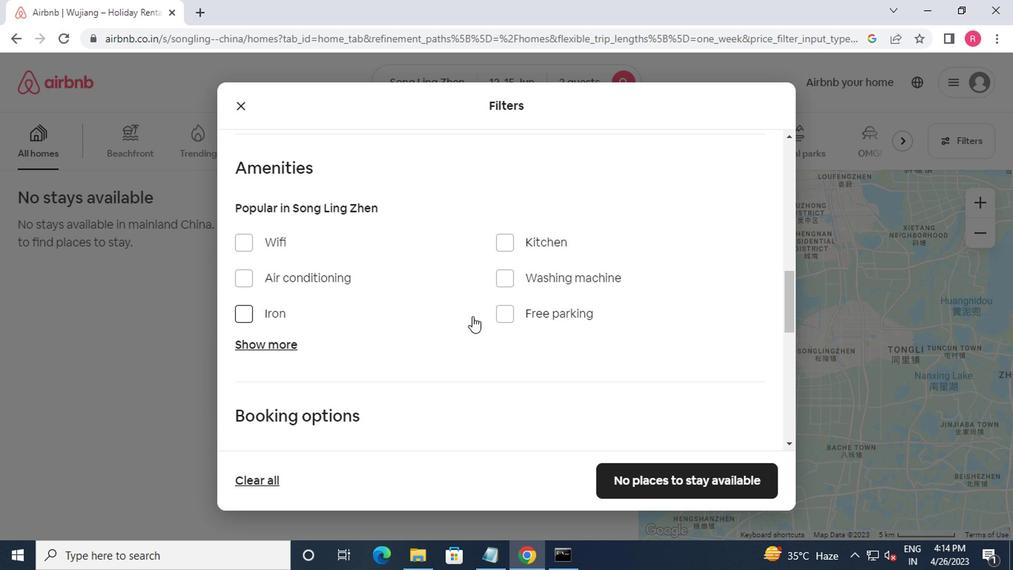 
Action: Mouse moved to (720, 293)
Screenshot: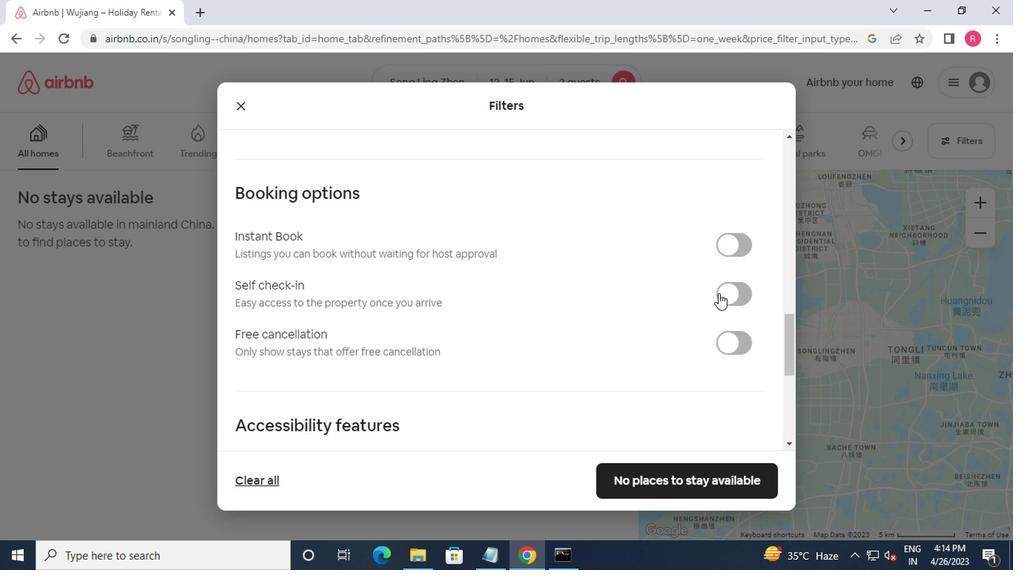 
Action: Mouse pressed left at (720, 293)
Screenshot: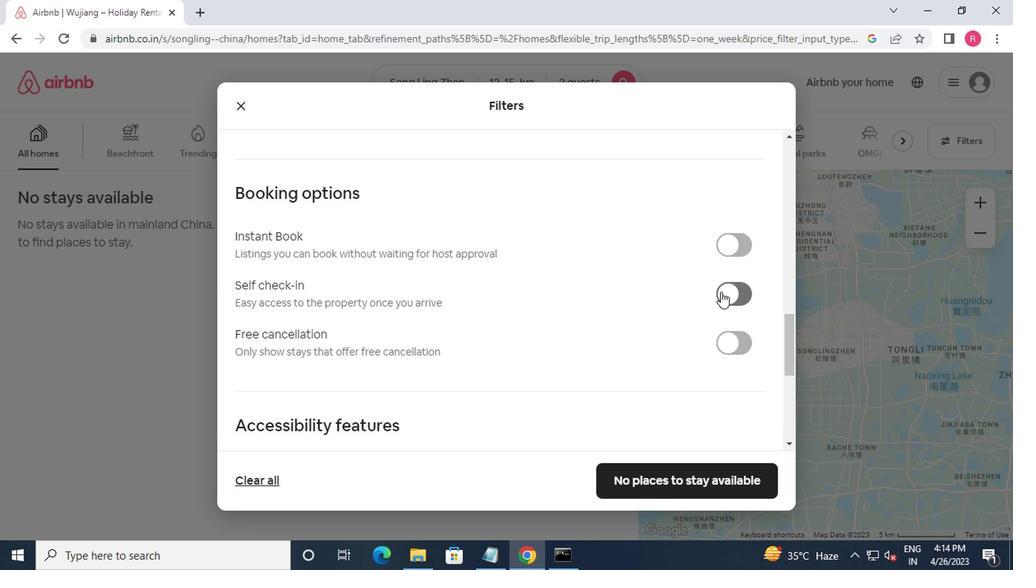 
Action: Mouse moved to (708, 312)
Screenshot: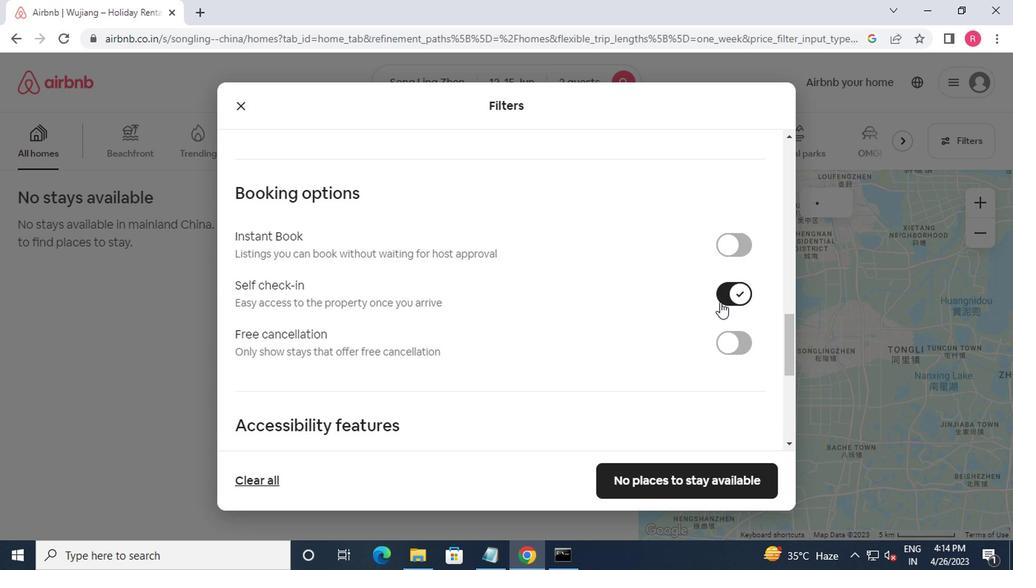 
Action: Mouse scrolled (708, 311) with delta (0, -1)
Screenshot: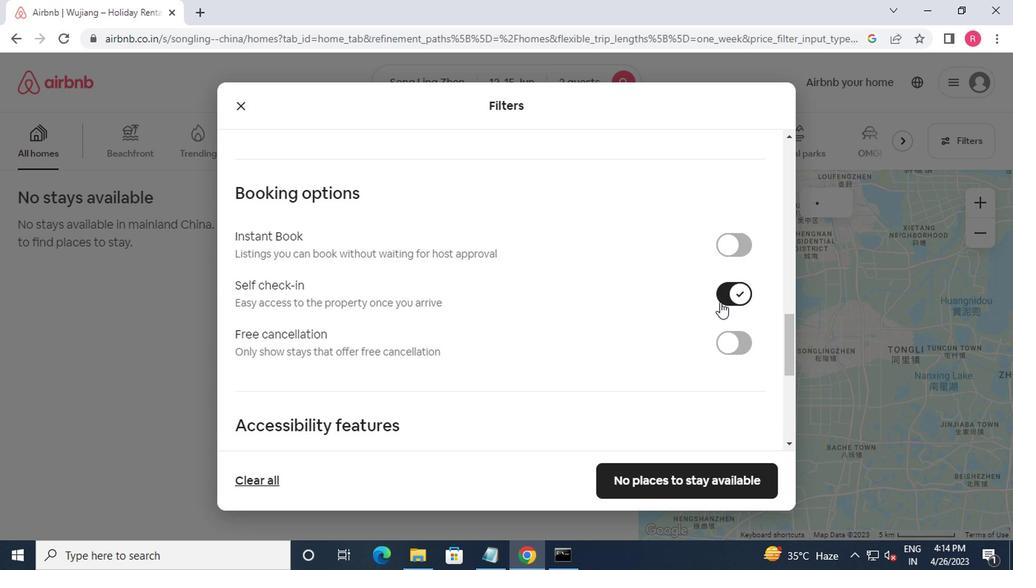 
Action: Mouse moved to (705, 315)
Screenshot: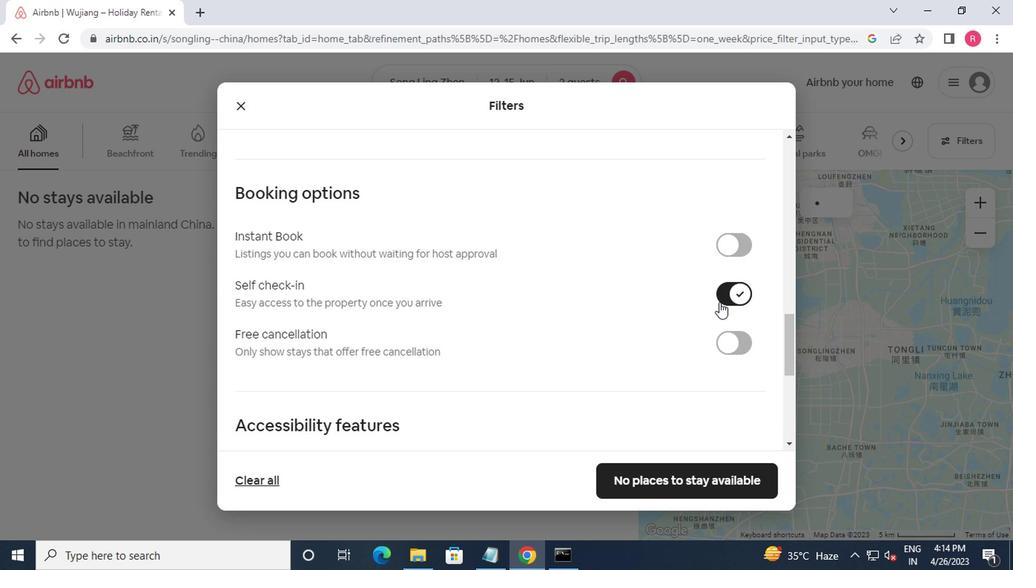
Action: Mouse scrolled (705, 314) with delta (0, 0)
Screenshot: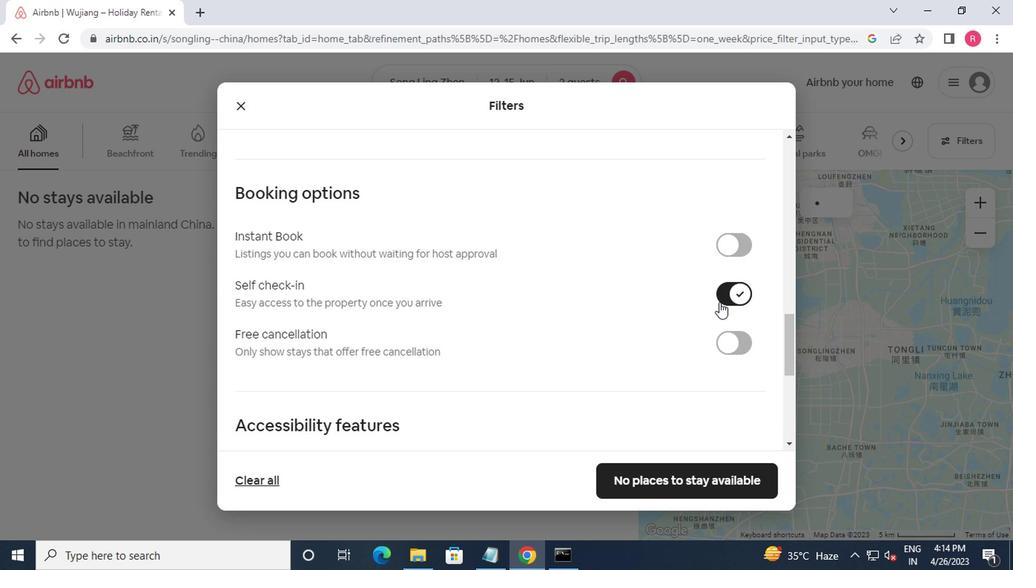 
Action: Mouse moved to (704, 316)
Screenshot: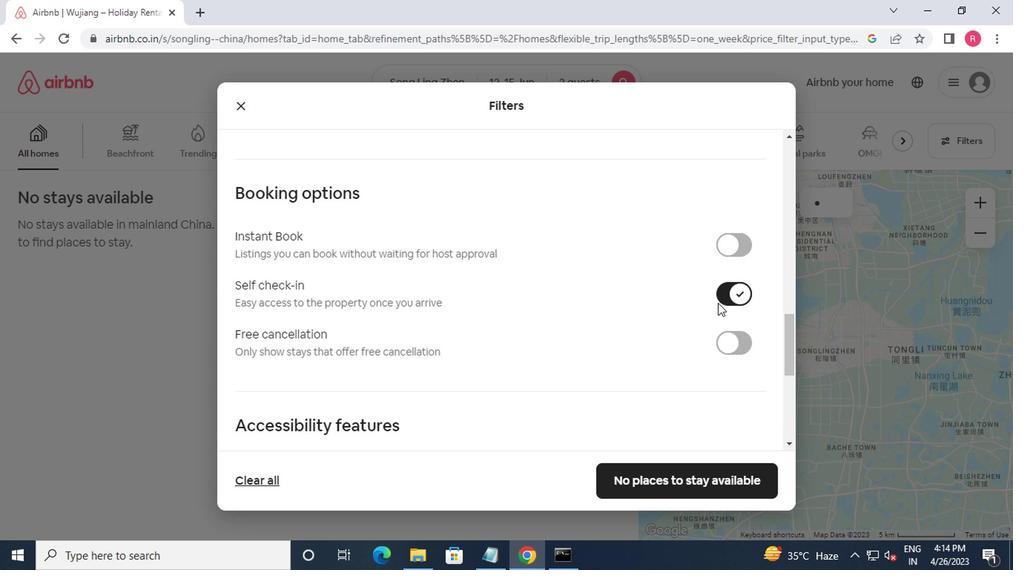 
Action: Mouse scrolled (704, 316) with delta (0, 0)
Screenshot: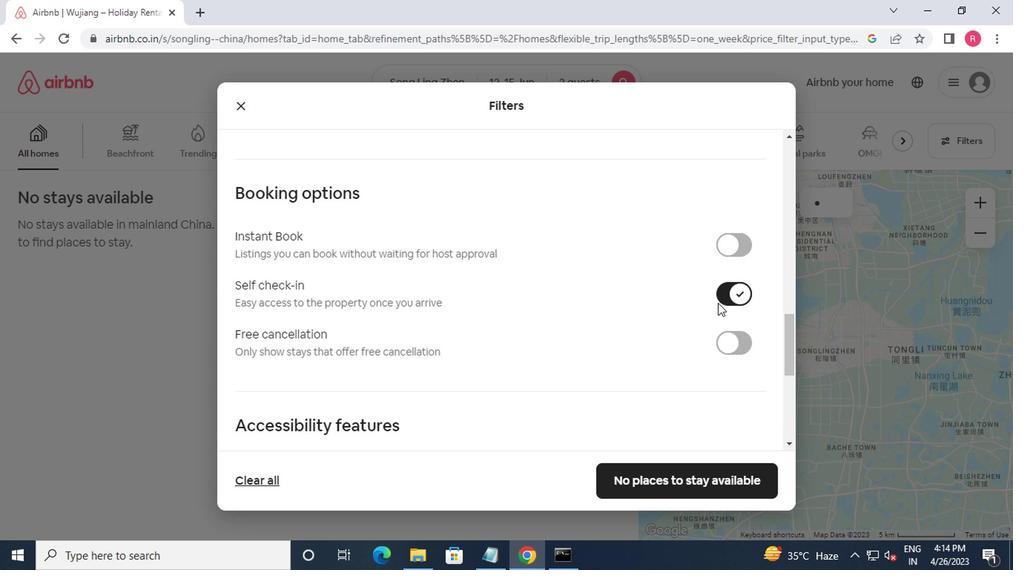 
Action: Mouse moved to (699, 320)
Screenshot: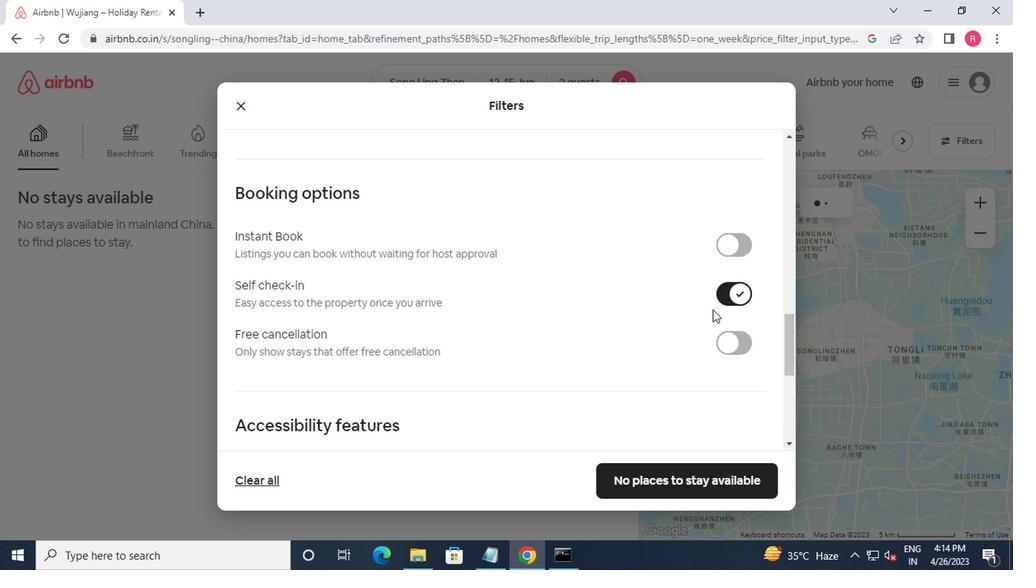 
Action: Mouse scrolled (699, 319) with delta (0, 0)
Screenshot: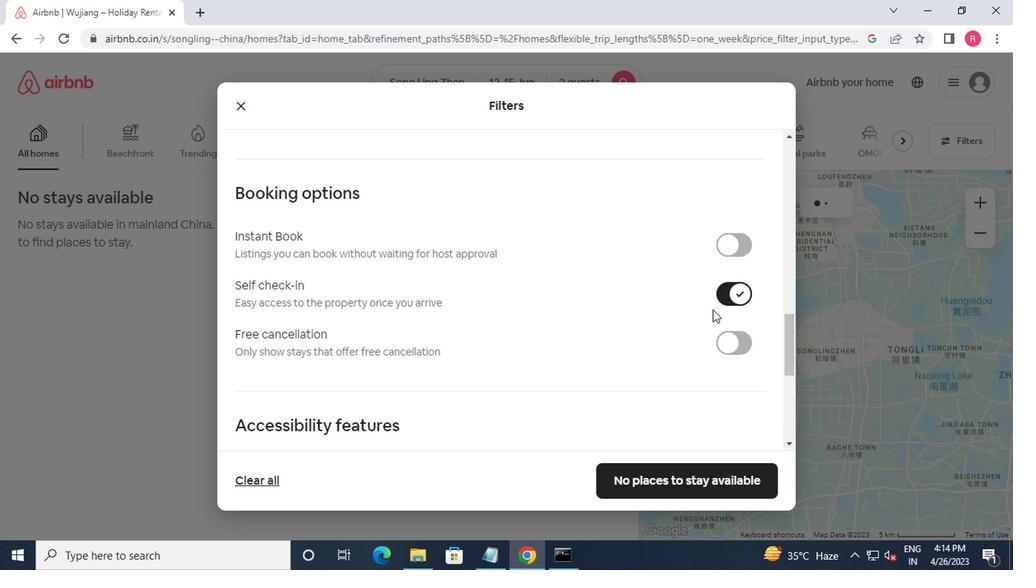 
Action: Mouse moved to (657, 488)
Screenshot: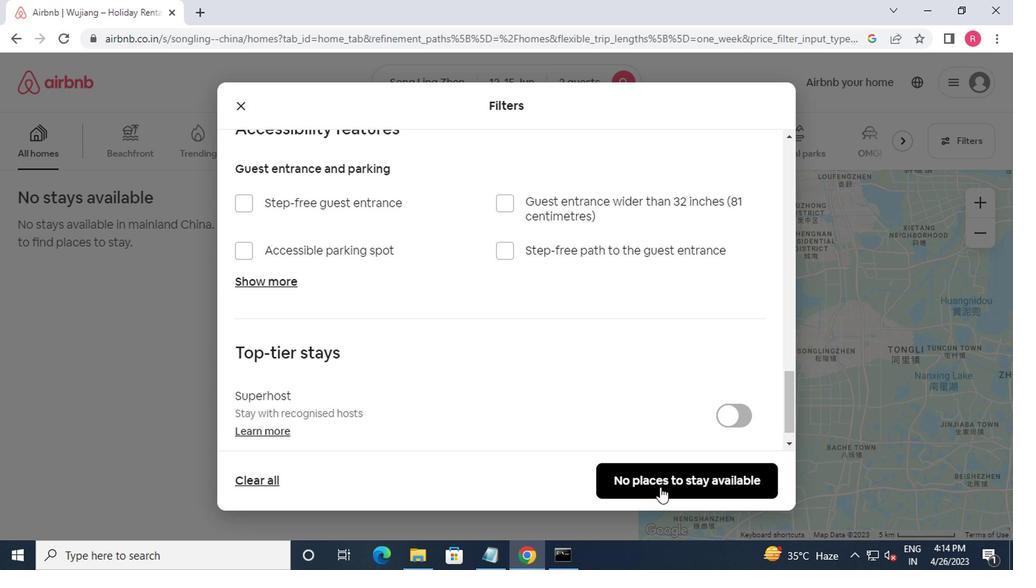 
Action: Mouse pressed left at (657, 488)
Screenshot: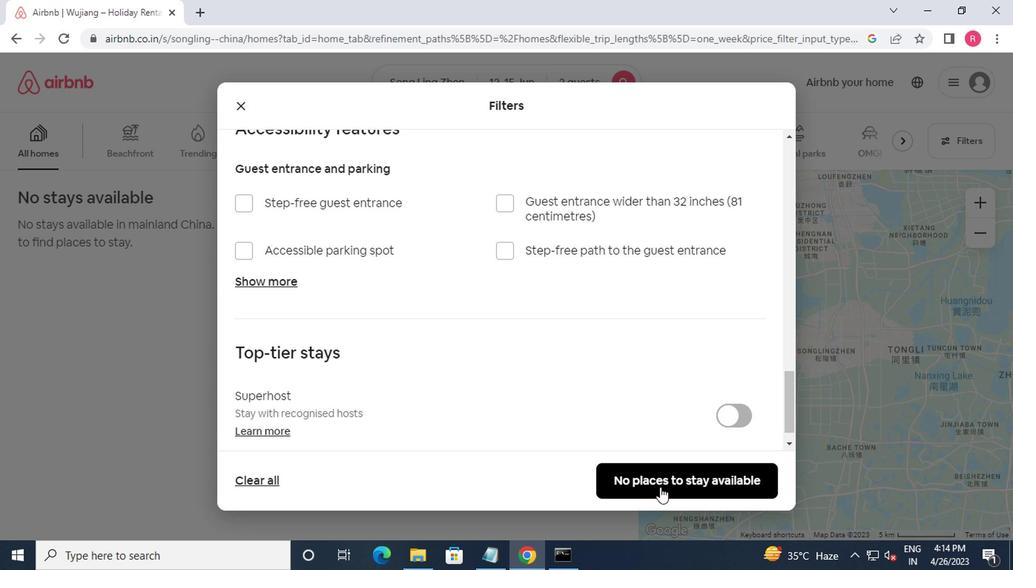 
Action: Mouse moved to (452, 2)
Screenshot: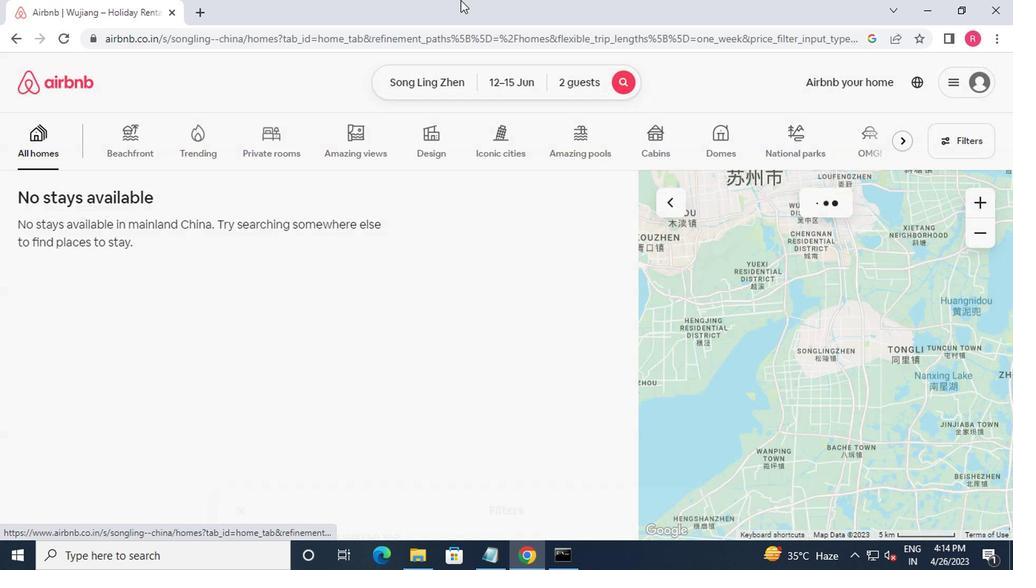 
